 Task: Look for space in Udankudi, India from 8th June, 2023 to 16th June, 2023 for 2 adults in price range Rs.10000 to Rs.15000. Place can be entire place with 1  bedroom having 1 bed and 1 bathroom. Property type can be house, flat, guest house, hotel. Booking option can be shelf check-in. Required host language is English.
Action: Mouse moved to (418, 75)
Screenshot: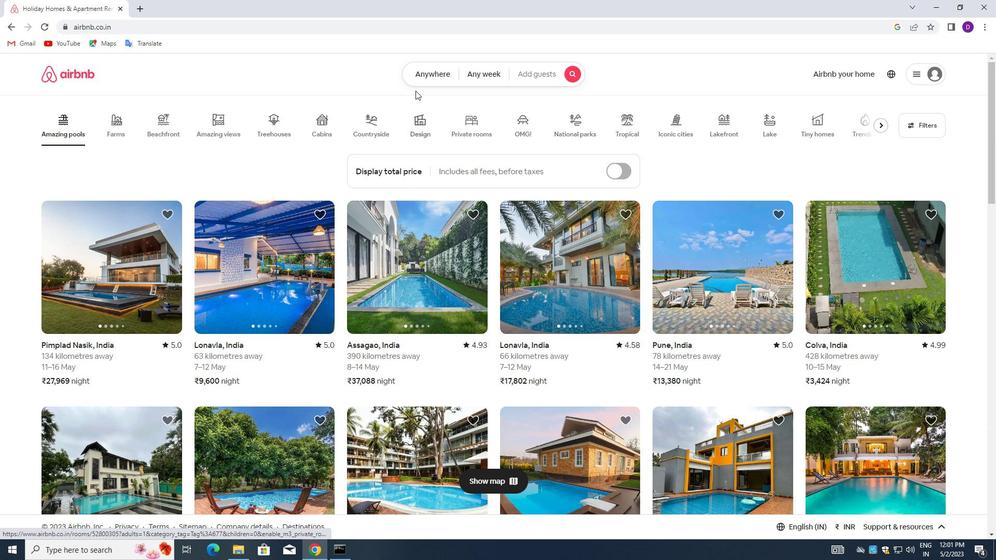 
Action: Mouse pressed left at (418, 75)
Screenshot: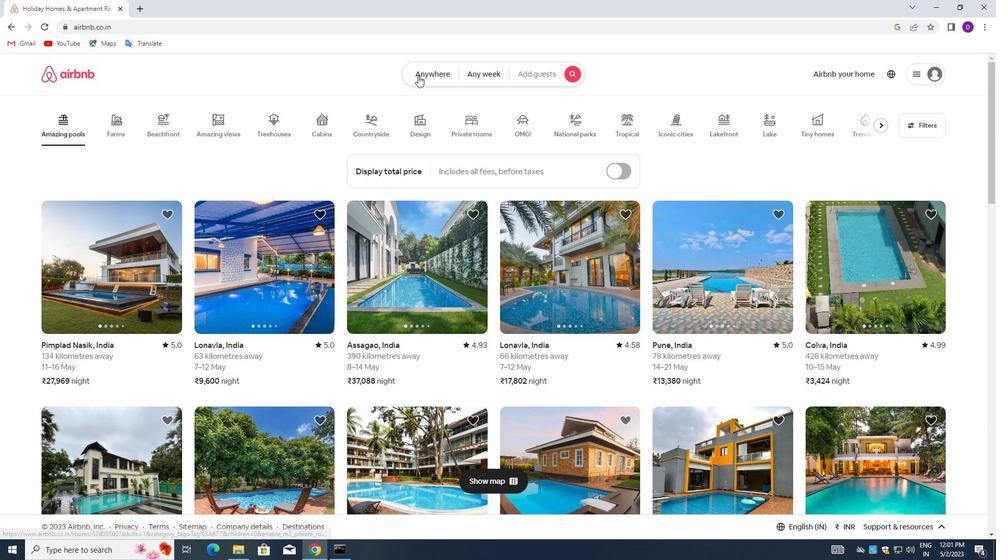 
Action: Mouse moved to (321, 119)
Screenshot: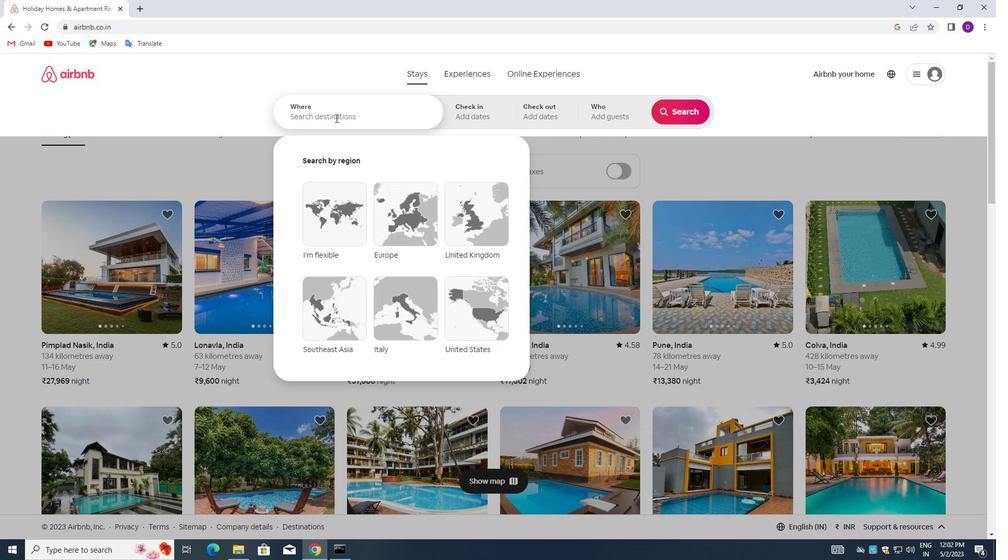 
Action: Mouse pressed left at (321, 119)
Screenshot: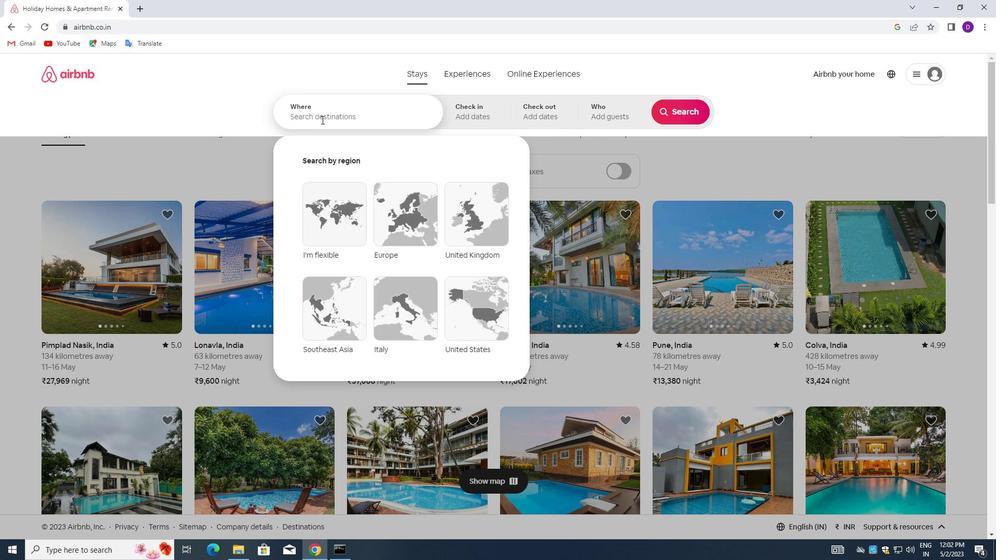 
Action: Key pressed <Key.shift>UDANKUDI,<Key.space><Key.shift>INDIA<Key.enter>
Screenshot: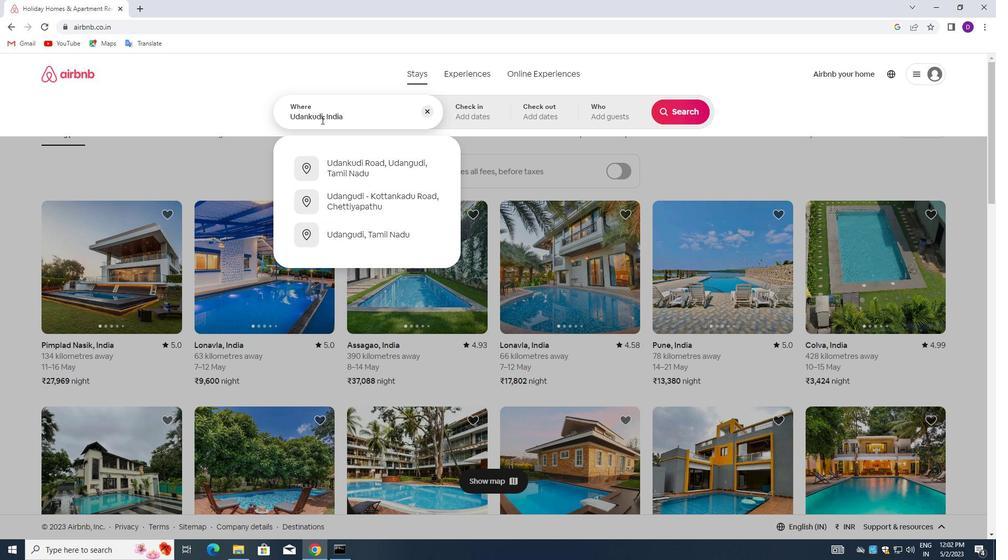 
Action: Mouse moved to (615, 252)
Screenshot: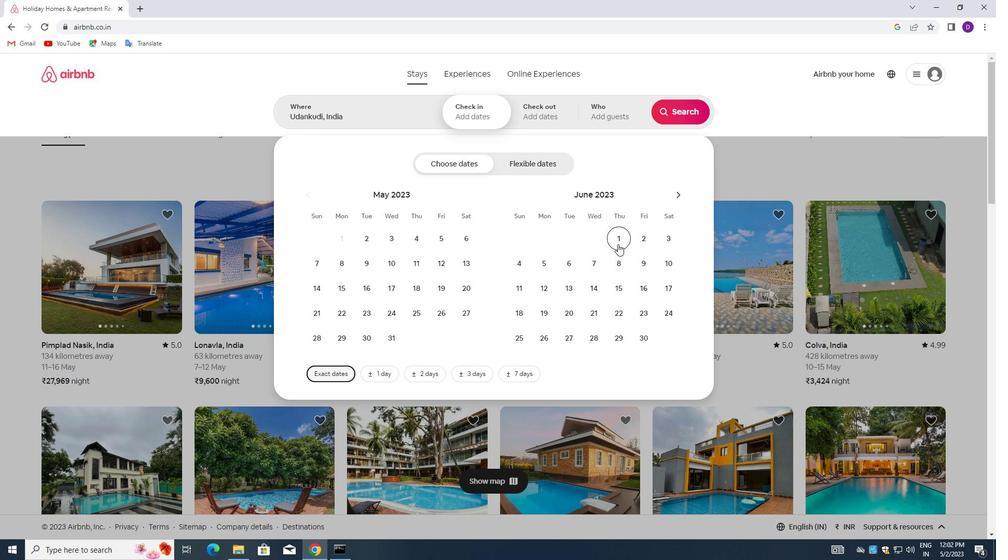 
Action: Mouse pressed left at (615, 252)
Screenshot: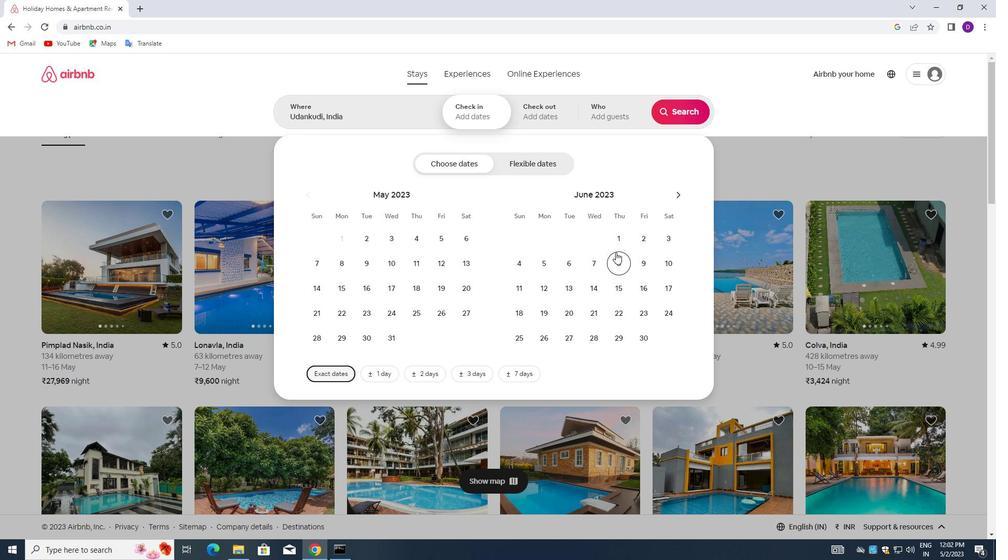 
Action: Mouse moved to (640, 284)
Screenshot: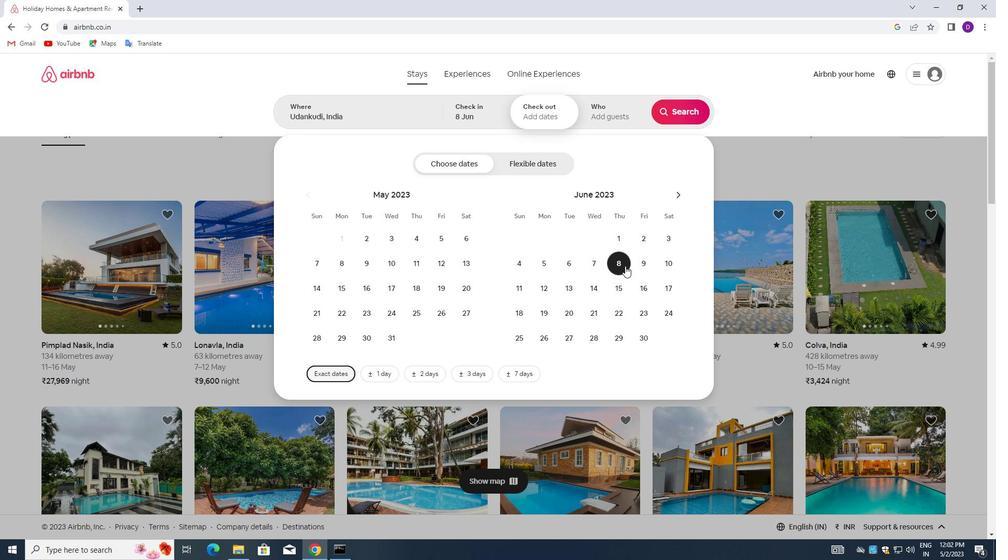 
Action: Mouse pressed left at (640, 284)
Screenshot: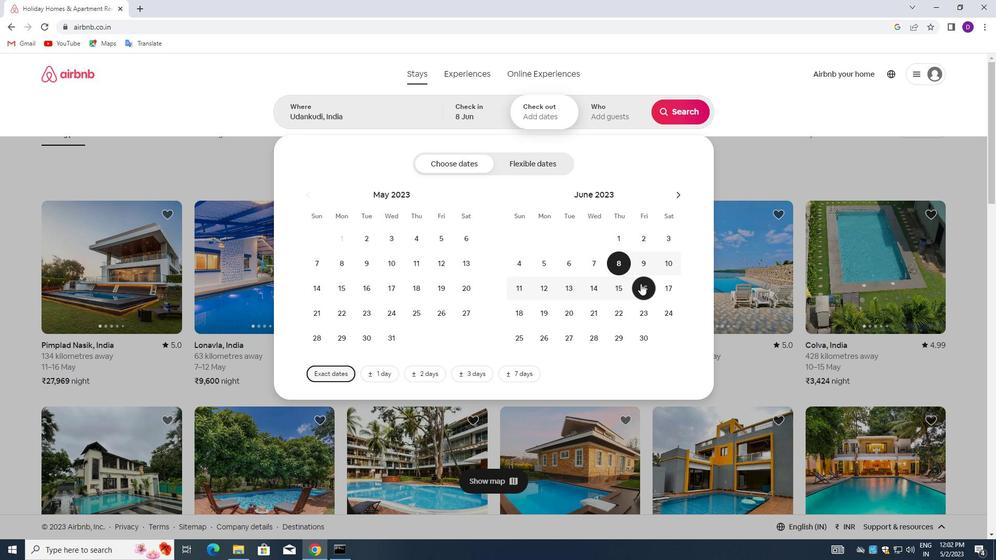 
Action: Mouse moved to (600, 115)
Screenshot: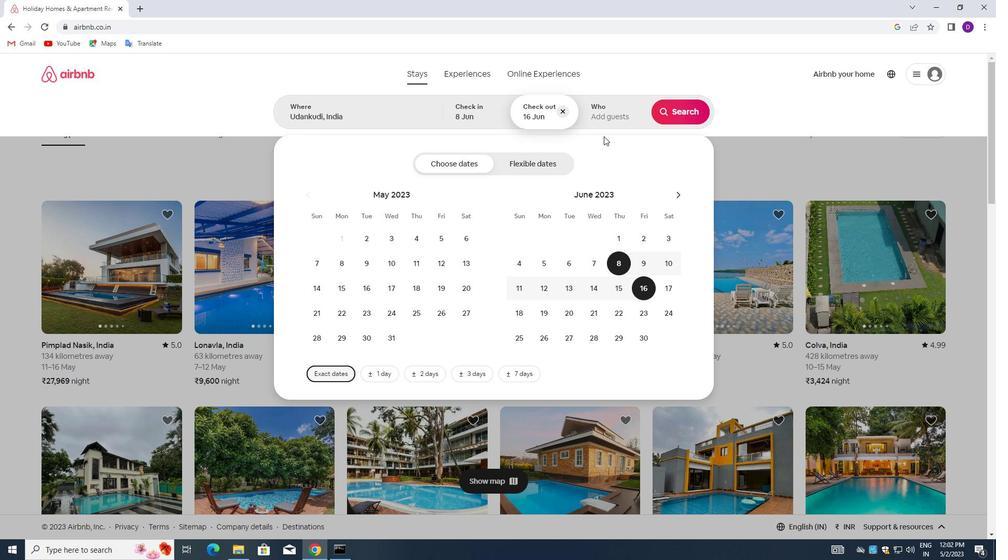 
Action: Mouse pressed left at (600, 115)
Screenshot: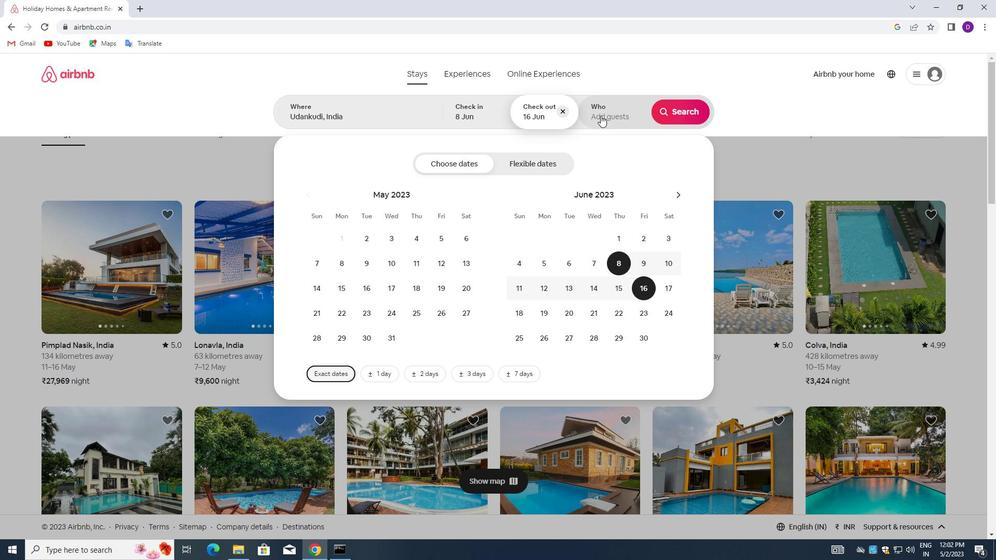 
Action: Mouse moved to (681, 168)
Screenshot: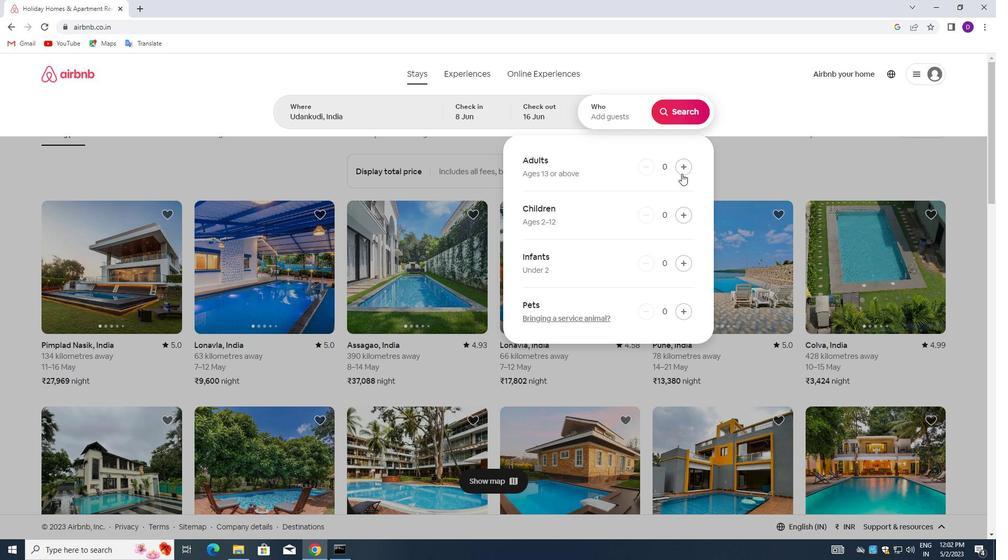 
Action: Mouse pressed left at (681, 168)
Screenshot: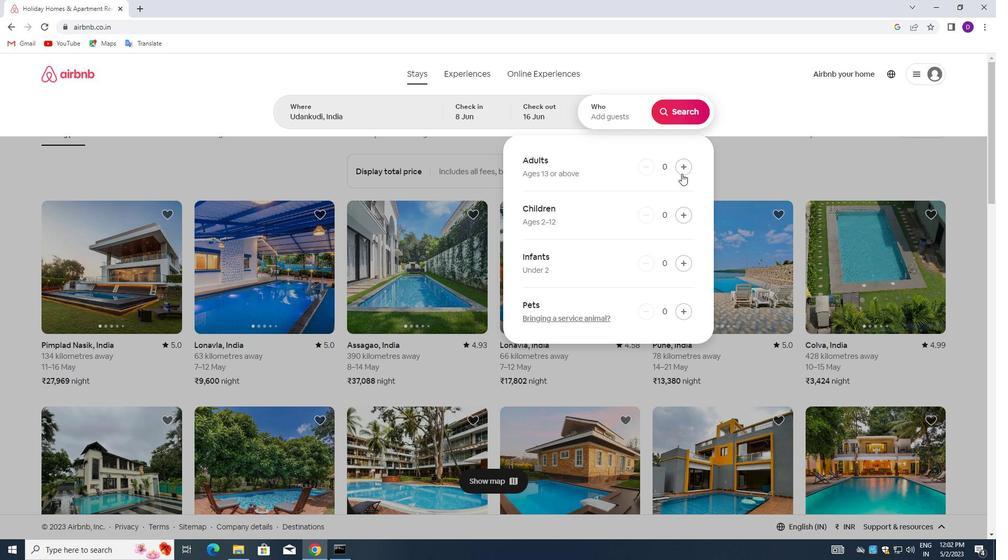 
Action: Mouse pressed left at (681, 168)
Screenshot: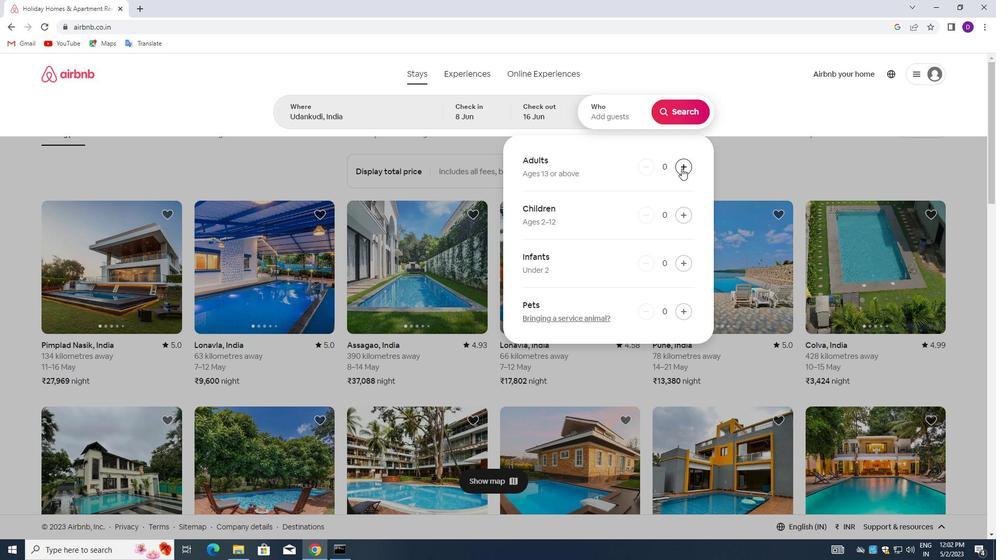 
Action: Mouse moved to (684, 114)
Screenshot: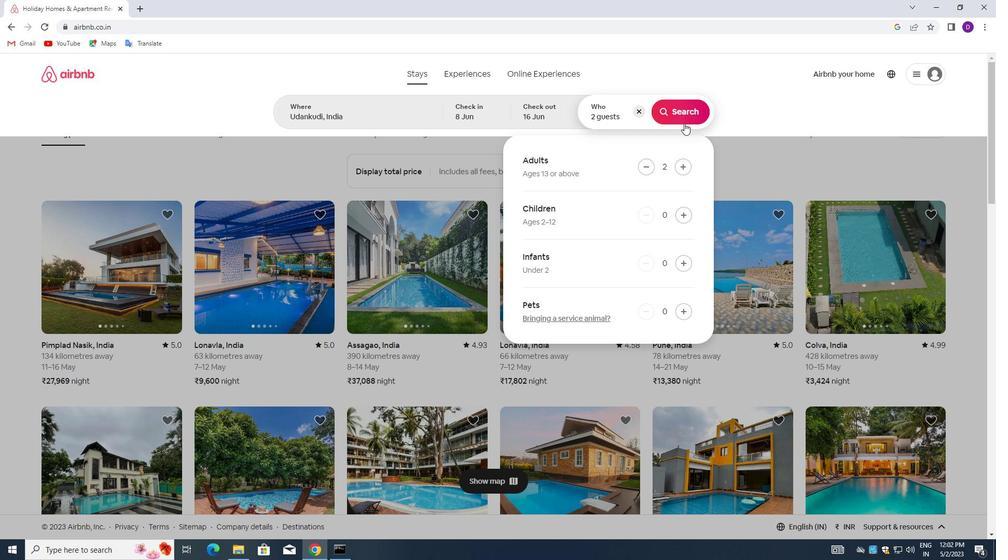 
Action: Mouse pressed left at (684, 114)
Screenshot: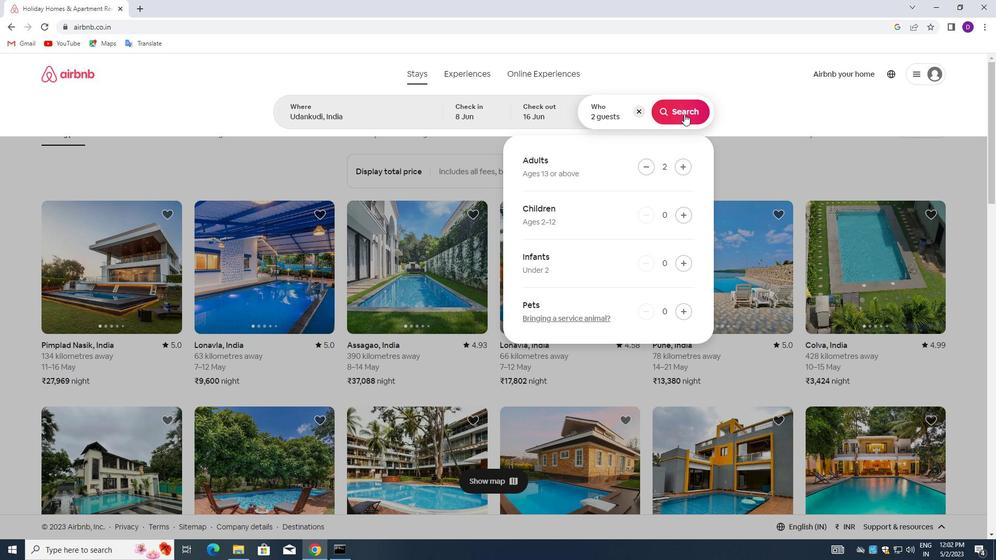 
Action: Mouse moved to (938, 111)
Screenshot: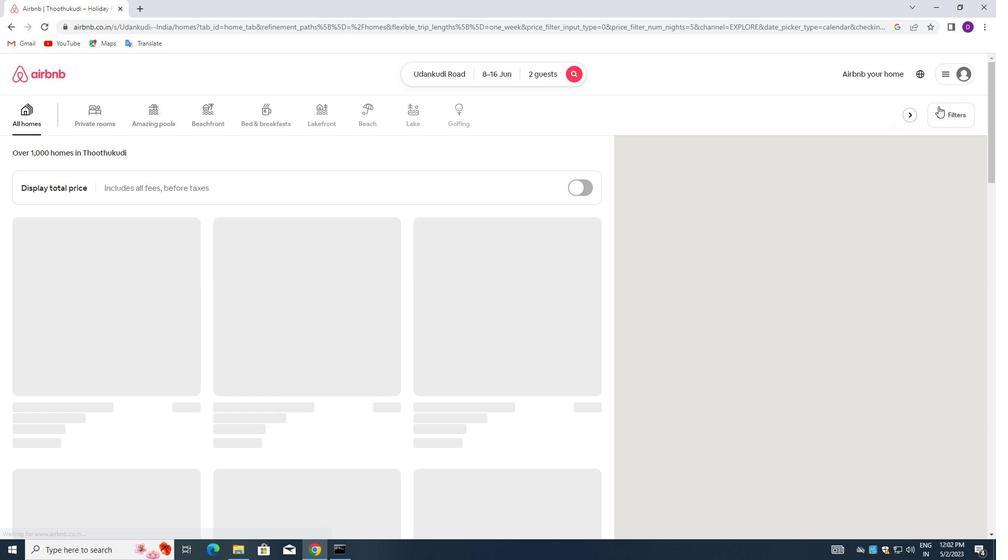 
Action: Mouse pressed left at (938, 111)
Screenshot: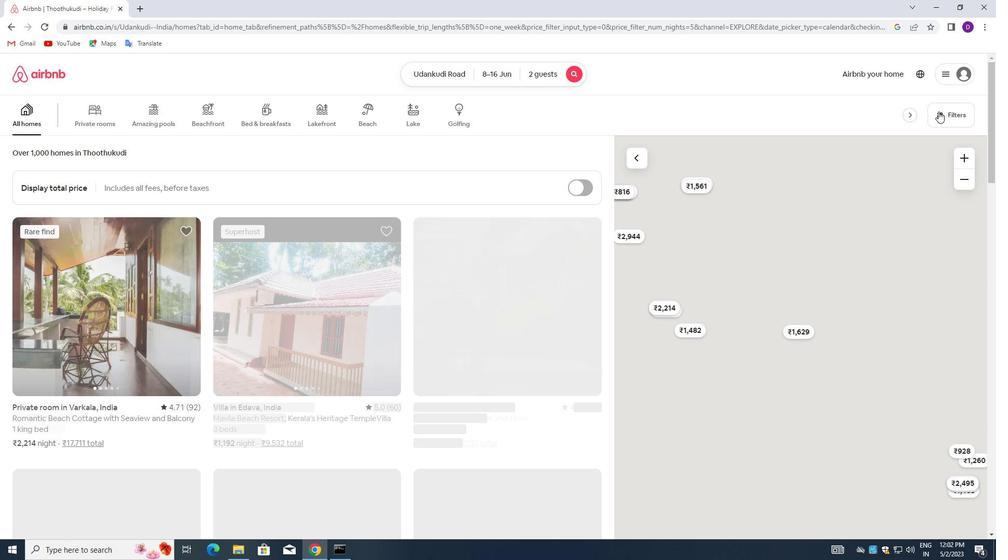 
Action: Mouse moved to (360, 248)
Screenshot: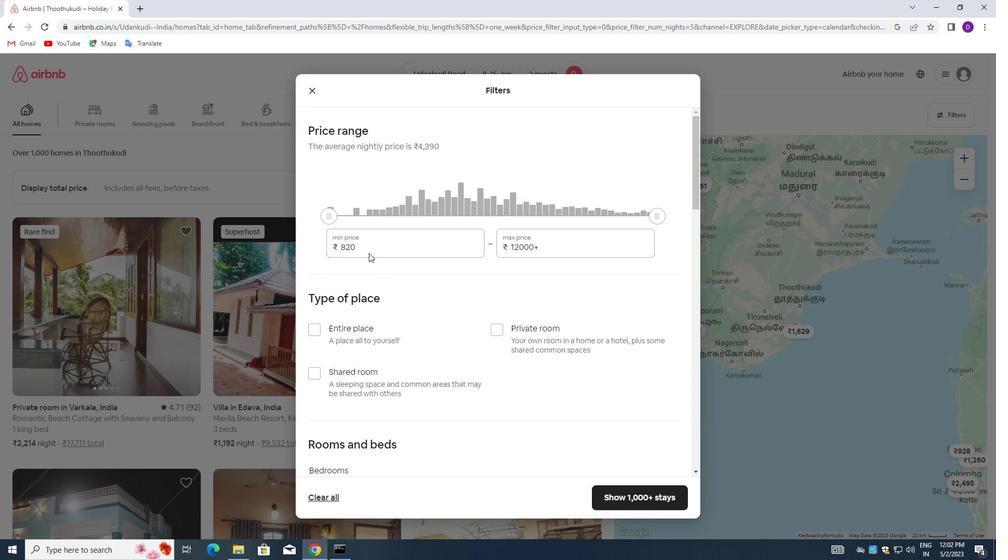 
Action: Mouse pressed left at (360, 248)
Screenshot: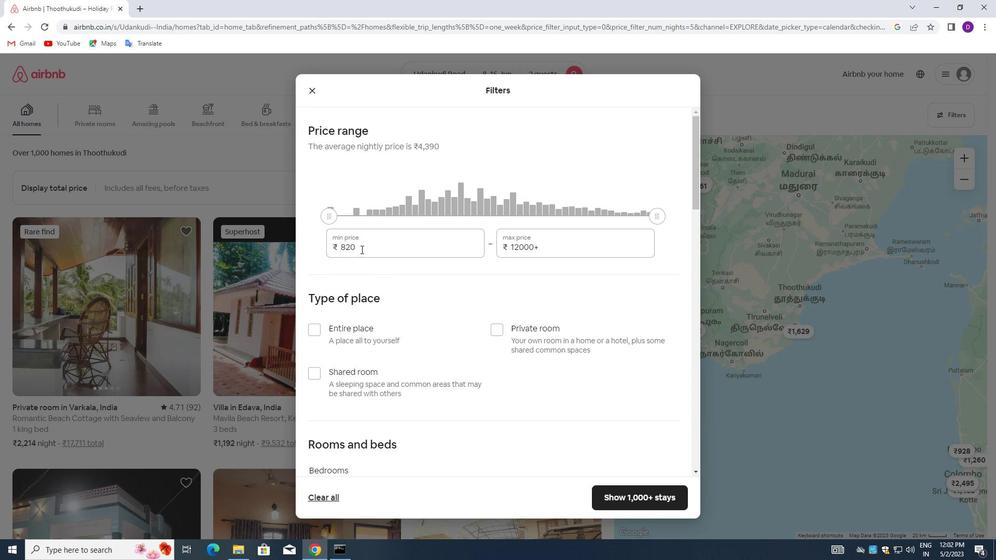 
Action: Mouse pressed left at (360, 248)
Screenshot: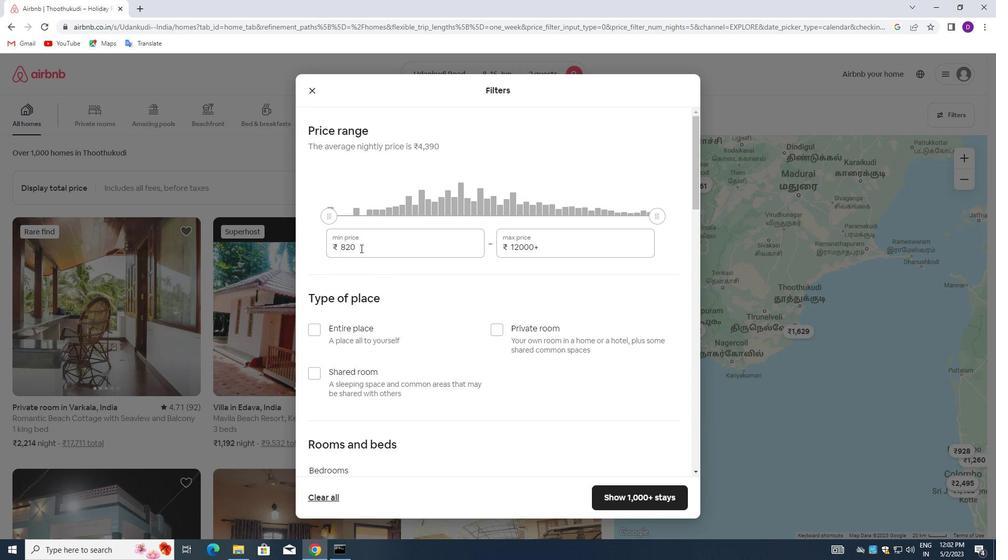 
Action: Key pressed 10000<Key.tab>15000
Screenshot: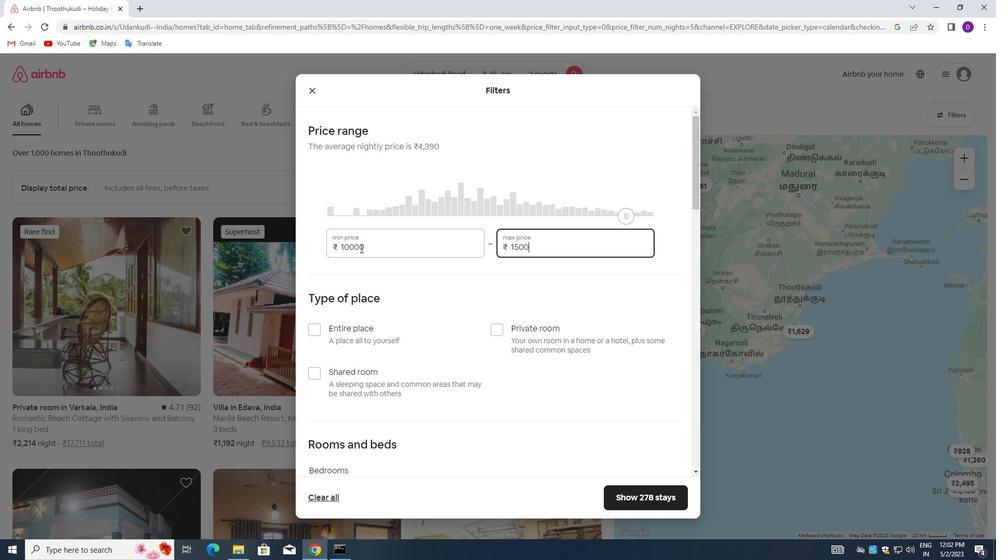 
Action: Mouse moved to (447, 314)
Screenshot: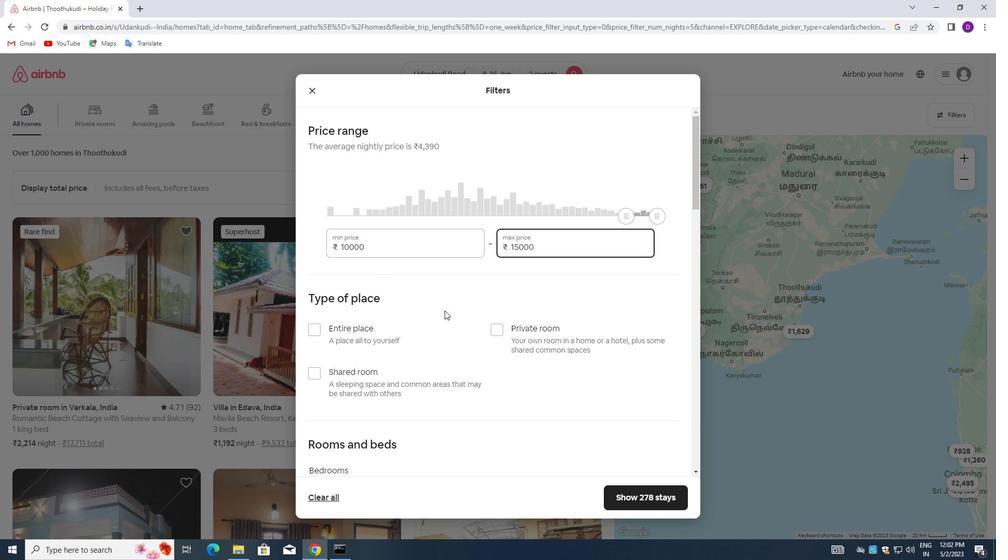
Action: Mouse scrolled (447, 314) with delta (0, 0)
Screenshot: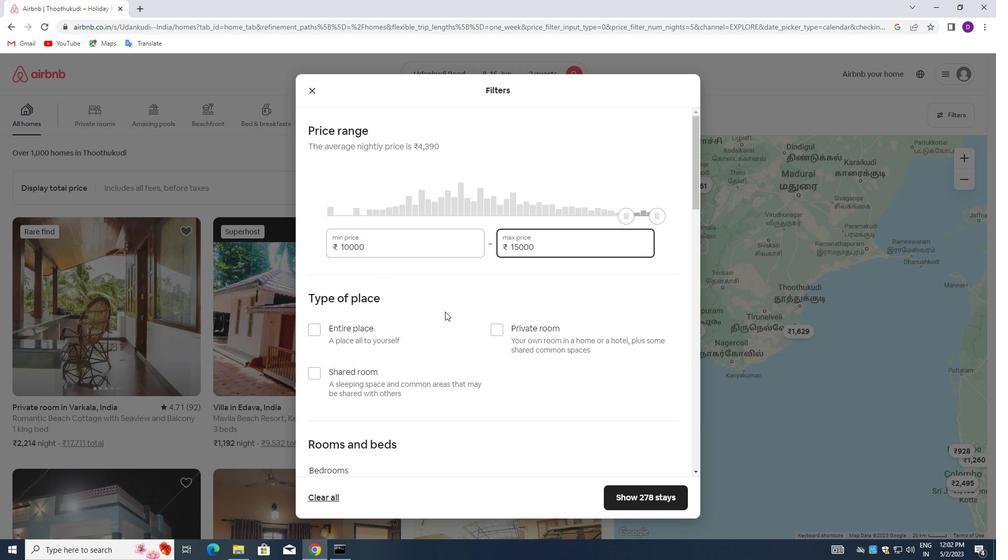 
Action: Mouse moved to (447, 316)
Screenshot: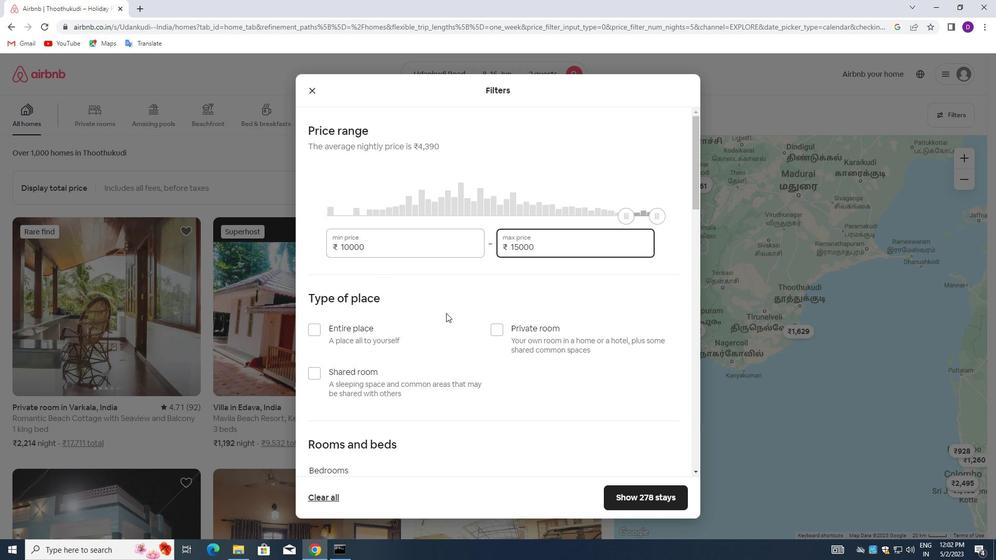 
Action: Mouse scrolled (447, 315) with delta (0, 0)
Screenshot: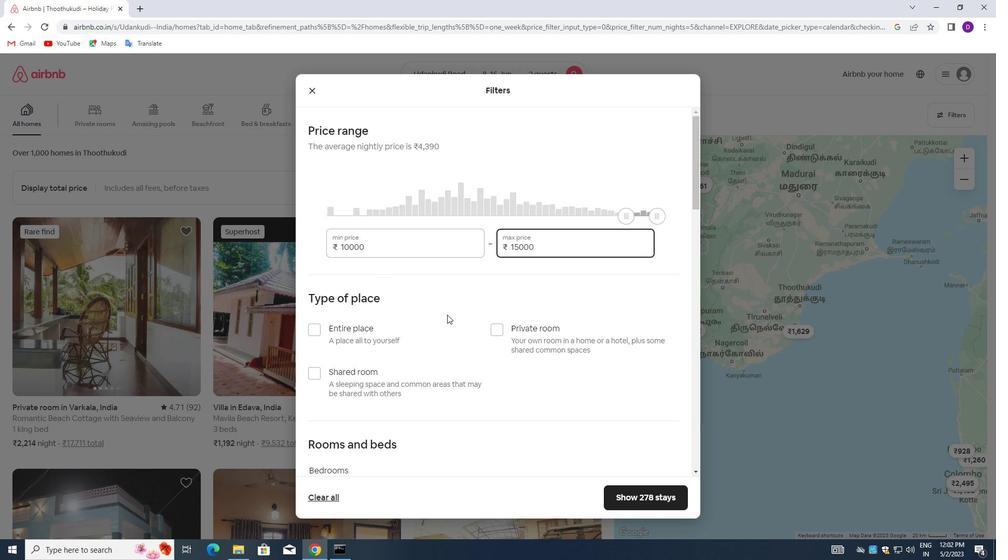 
Action: Mouse moved to (312, 223)
Screenshot: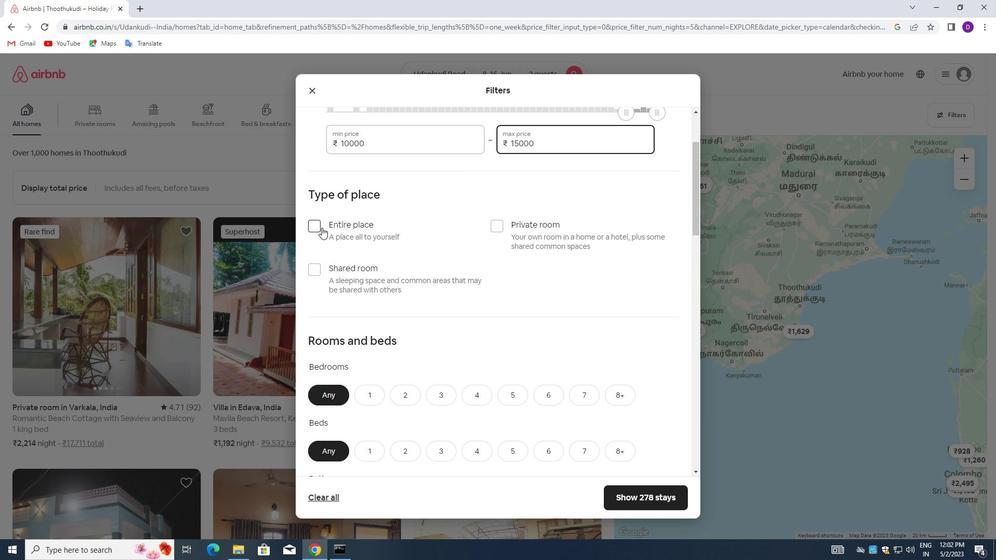 
Action: Mouse pressed left at (312, 223)
Screenshot: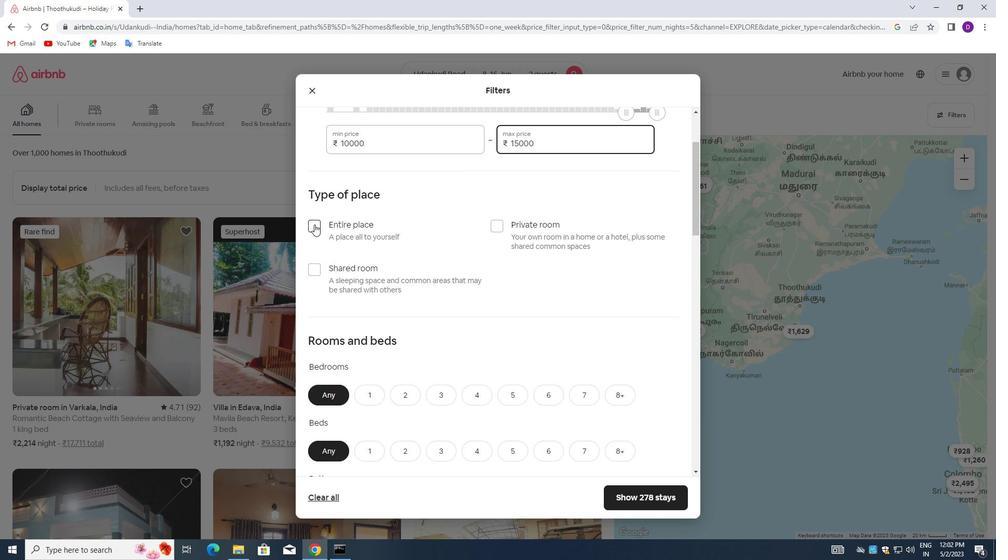 
Action: Mouse moved to (446, 259)
Screenshot: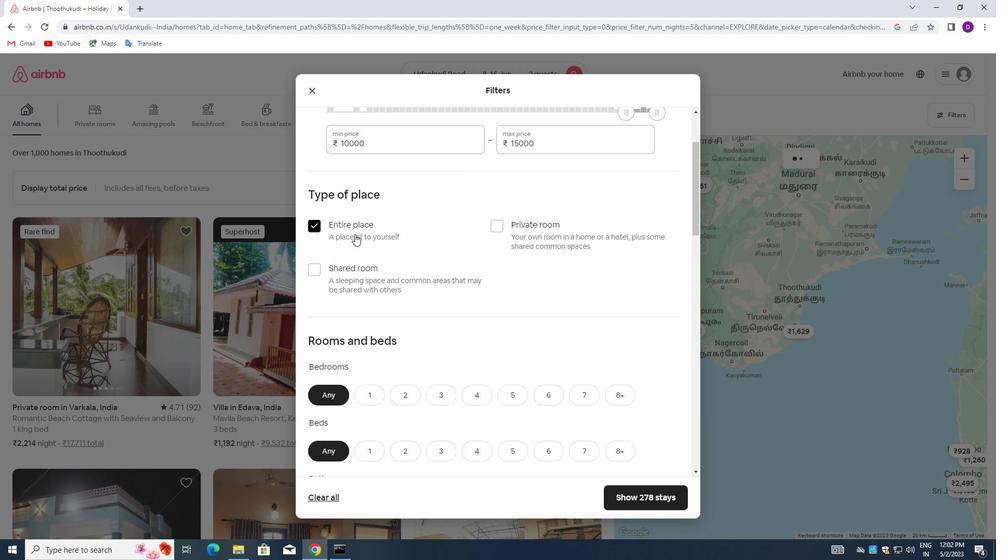 
Action: Mouse scrolled (446, 258) with delta (0, 0)
Screenshot: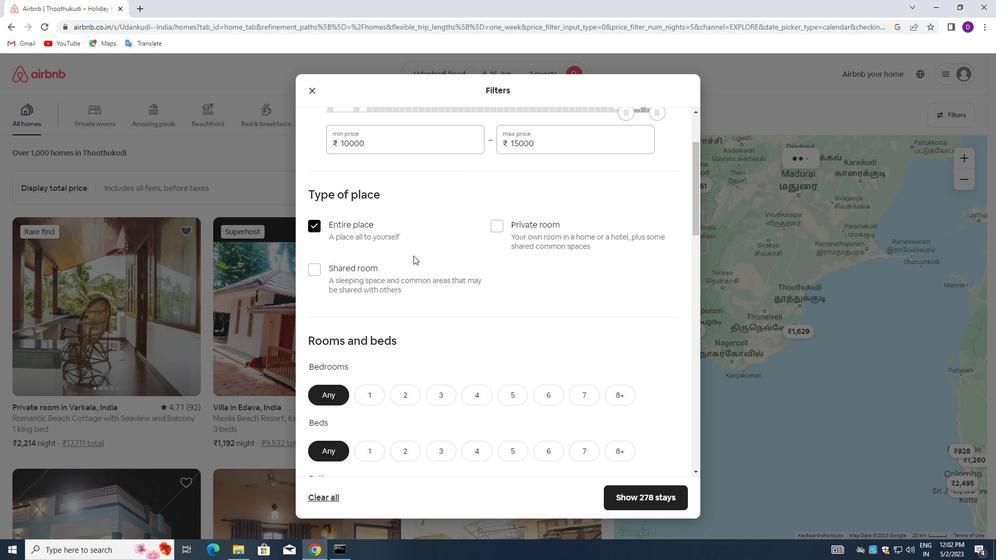
Action: Mouse moved to (446, 259)
Screenshot: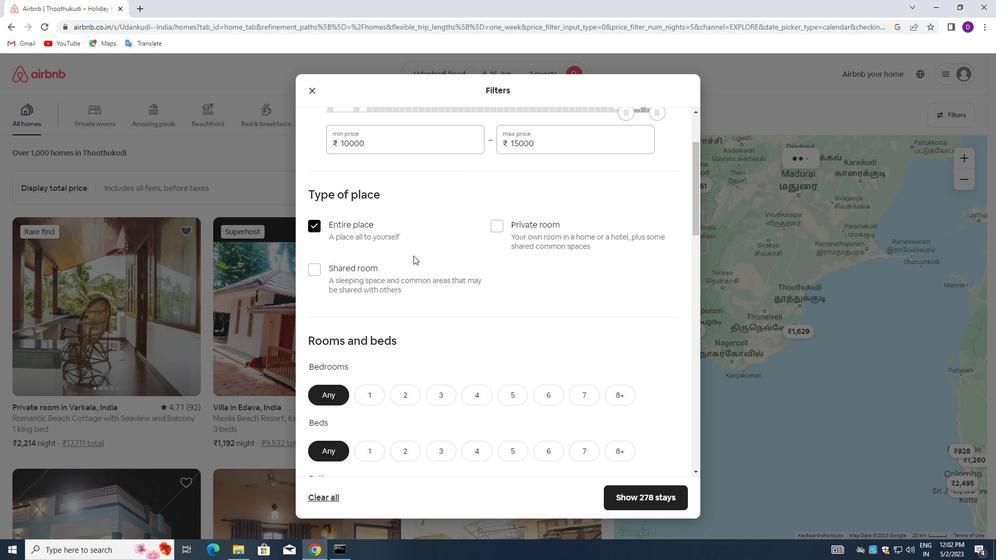 
Action: Mouse scrolled (446, 259) with delta (0, 0)
Screenshot: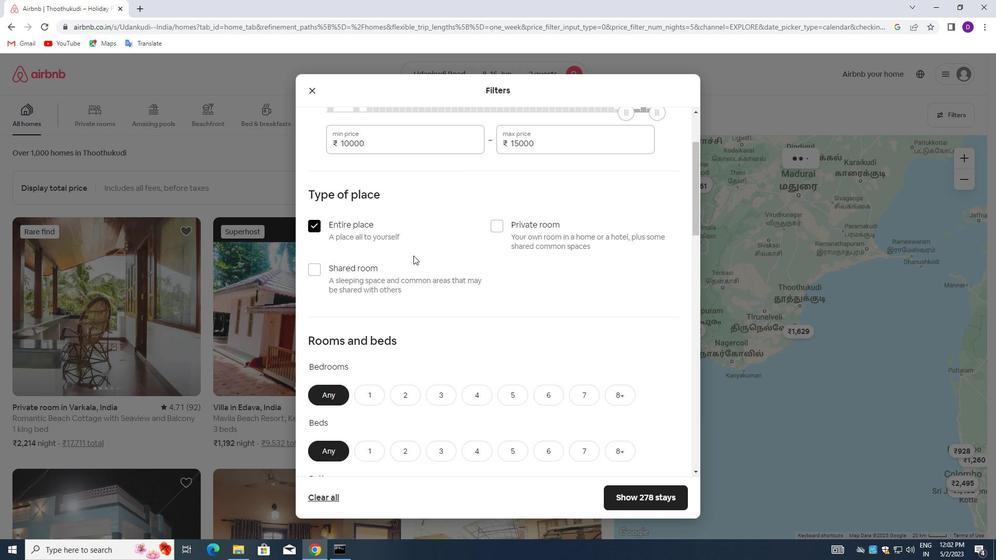 
Action: Mouse scrolled (446, 259) with delta (0, 0)
Screenshot: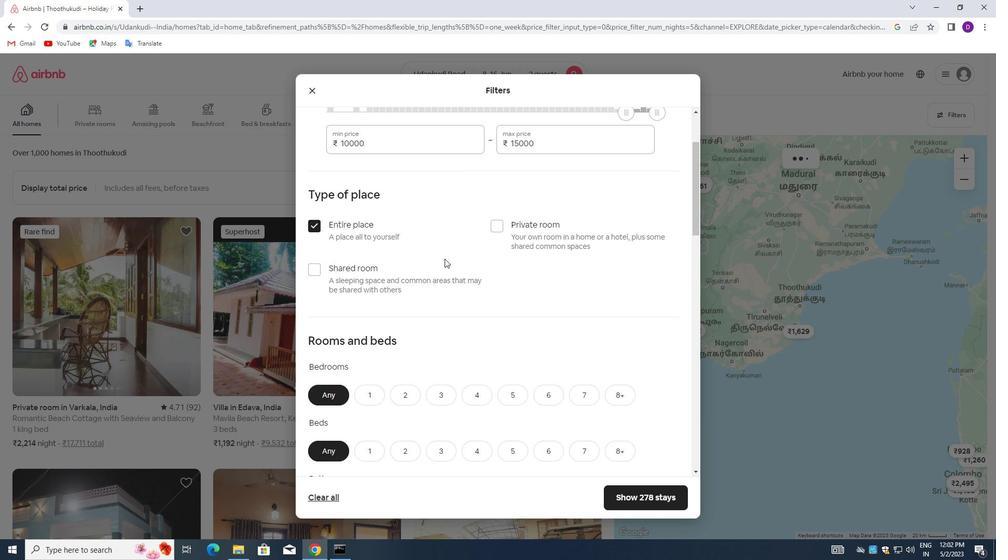 
Action: Mouse moved to (370, 241)
Screenshot: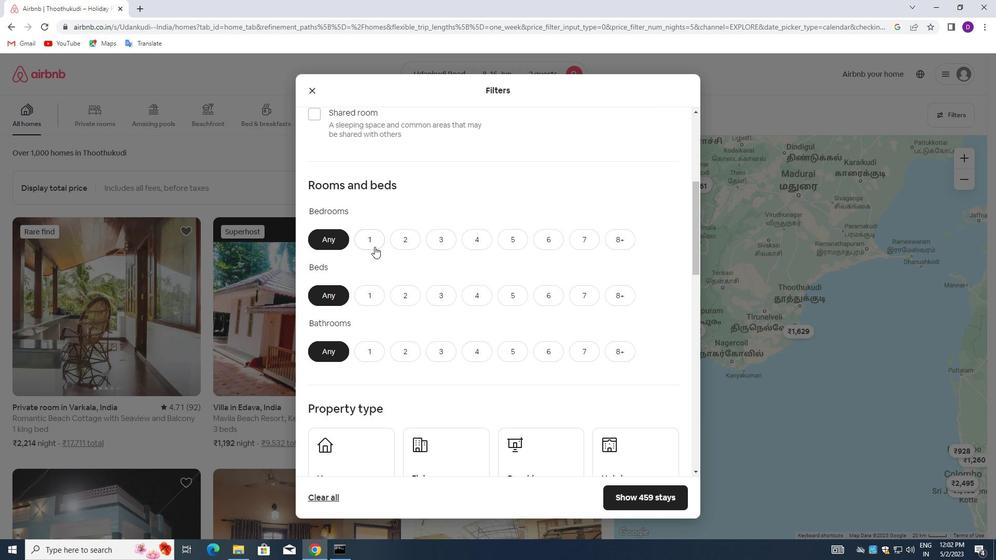 
Action: Mouse pressed left at (370, 241)
Screenshot: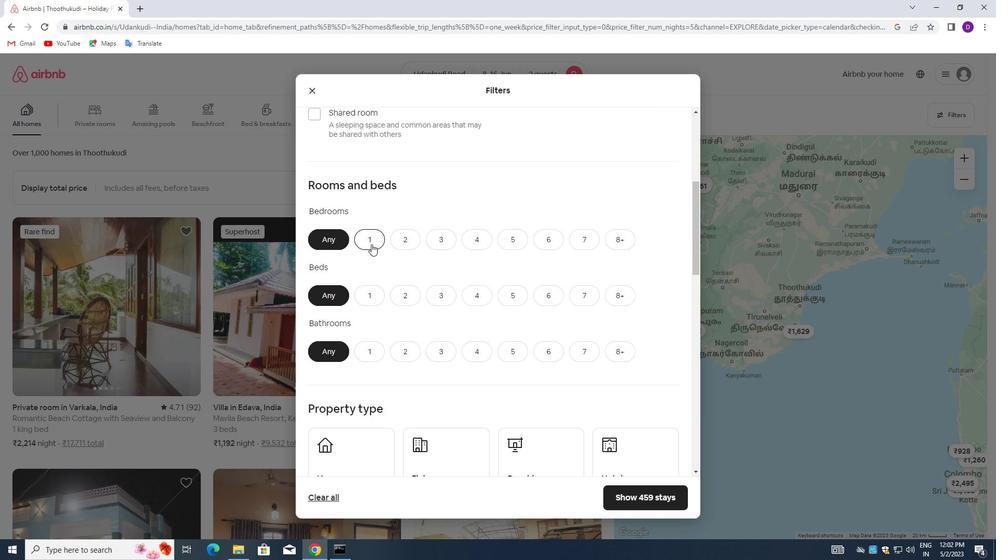 
Action: Mouse moved to (370, 288)
Screenshot: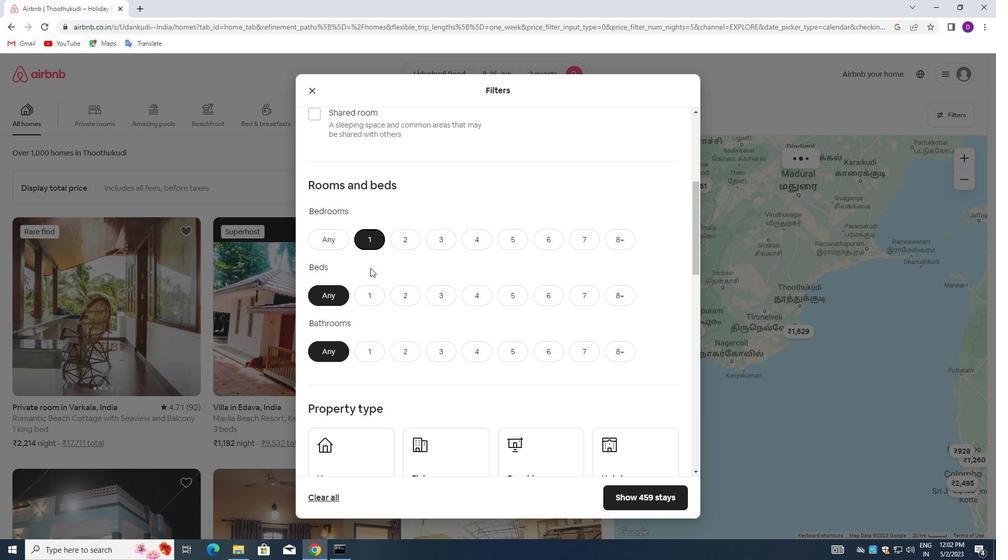 
Action: Mouse pressed left at (370, 288)
Screenshot: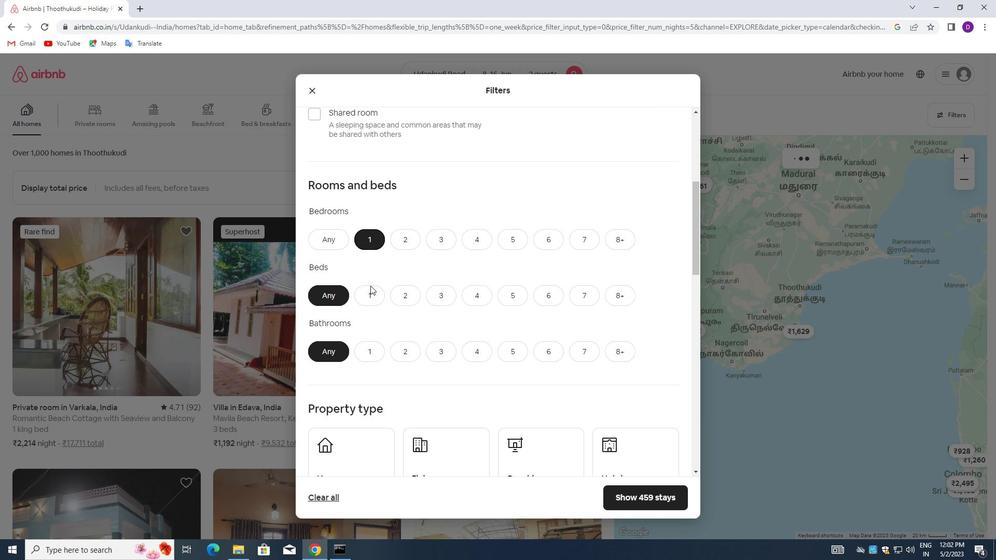 
Action: Mouse moved to (368, 348)
Screenshot: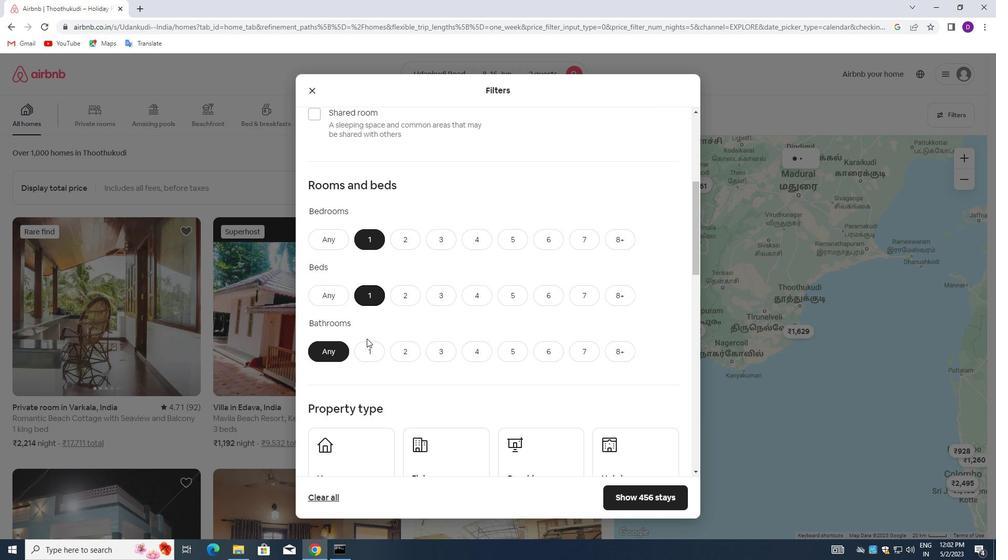 
Action: Mouse pressed left at (368, 348)
Screenshot: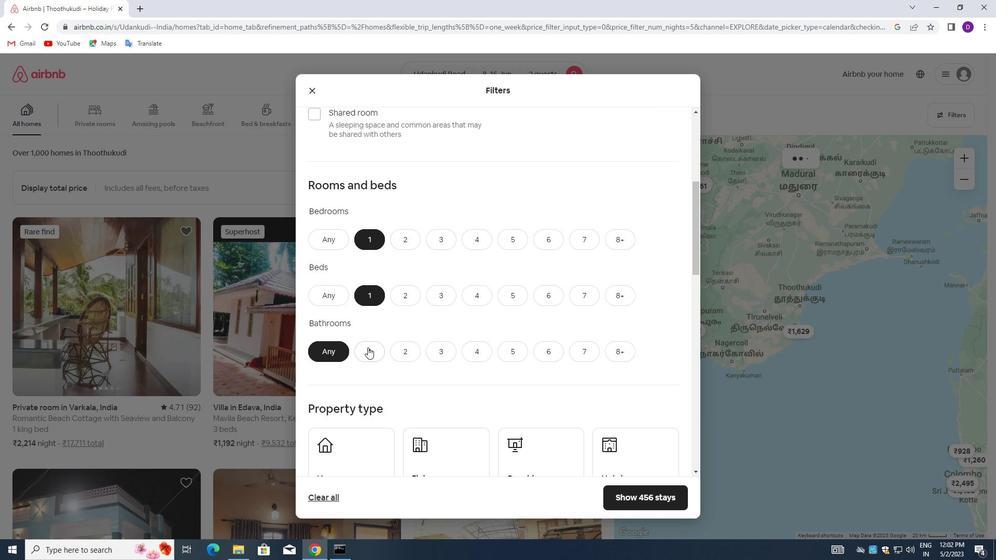 
Action: Mouse moved to (435, 355)
Screenshot: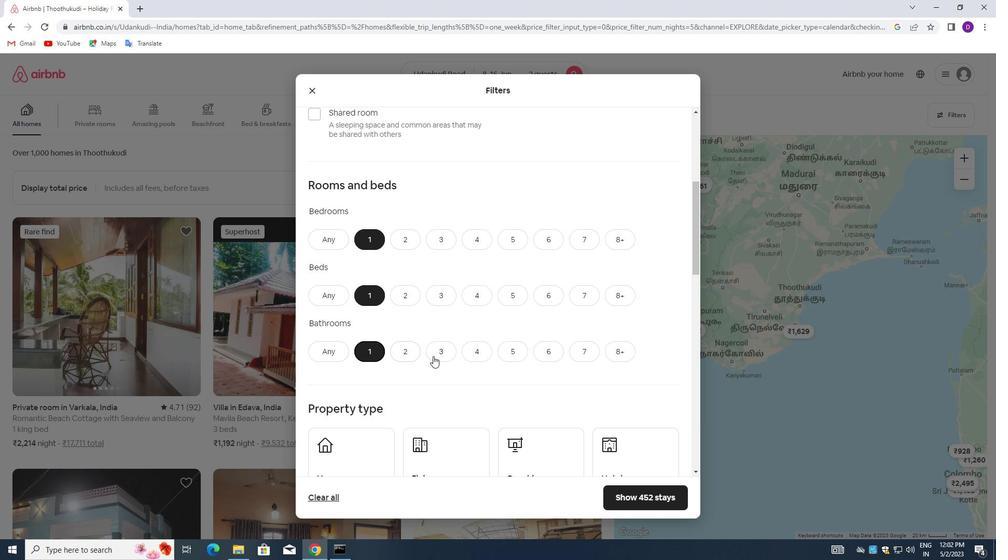 
Action: Mouse scrolled (435, 355) with delta (0, 0)
Screenshot: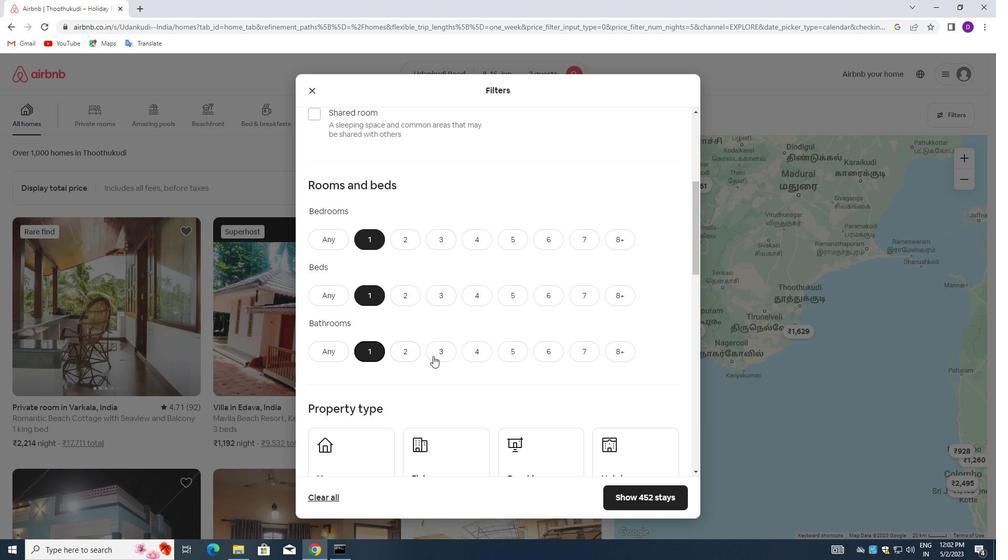
Action: Mouse moved to (436, 355)
Screenshot: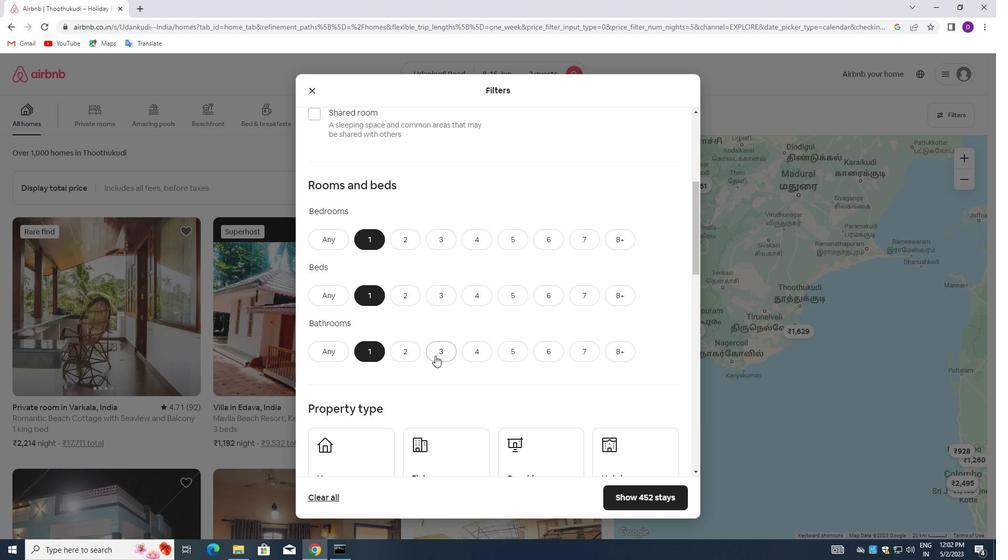 
Action: Mouse scrolled (436, 355) with delta (0, 0)
Screenshot: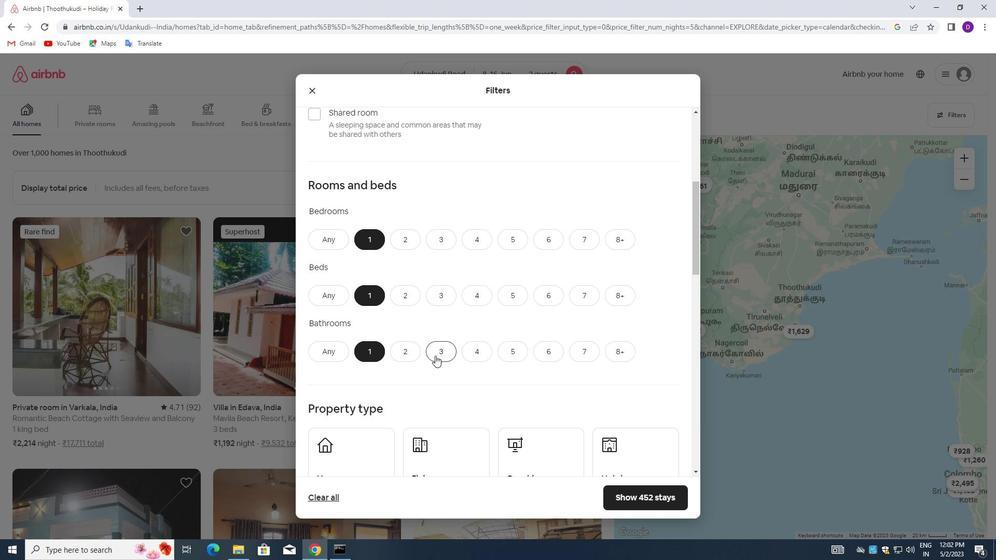 
Action: Mouse moved to (353, 344)
Screenshot: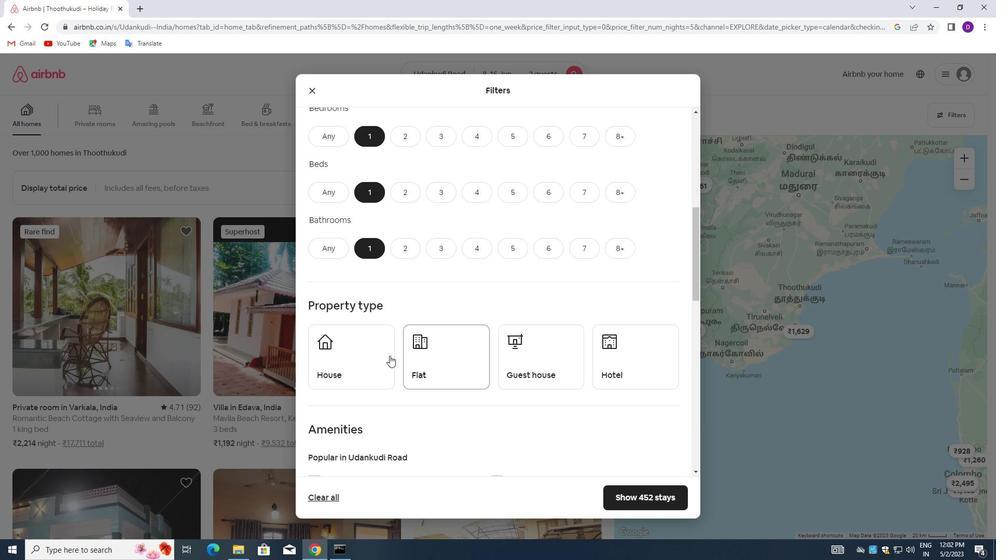 
Action: Mouse pressed left at (353, 344)
Screenshot: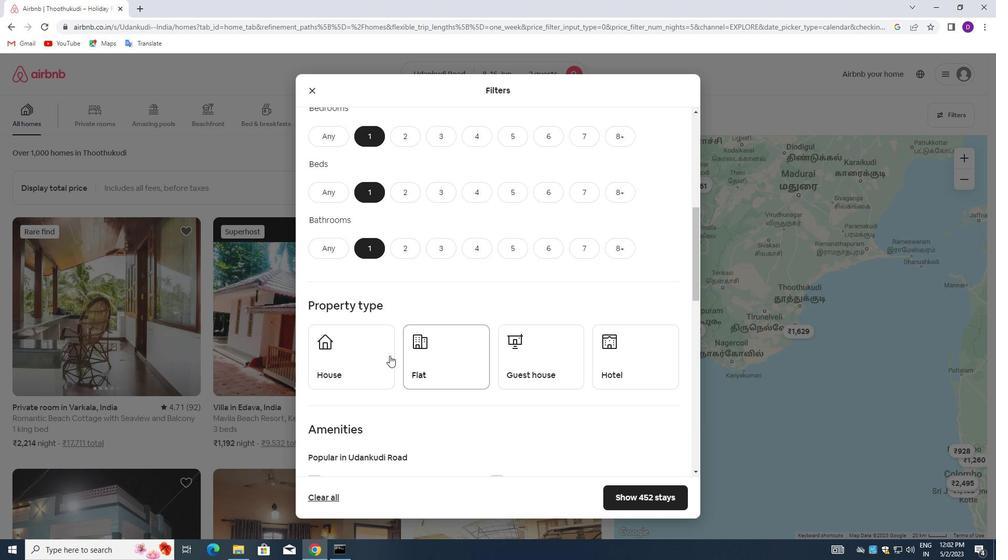
Action: Mouse moved to (453, 356)
Screenshot: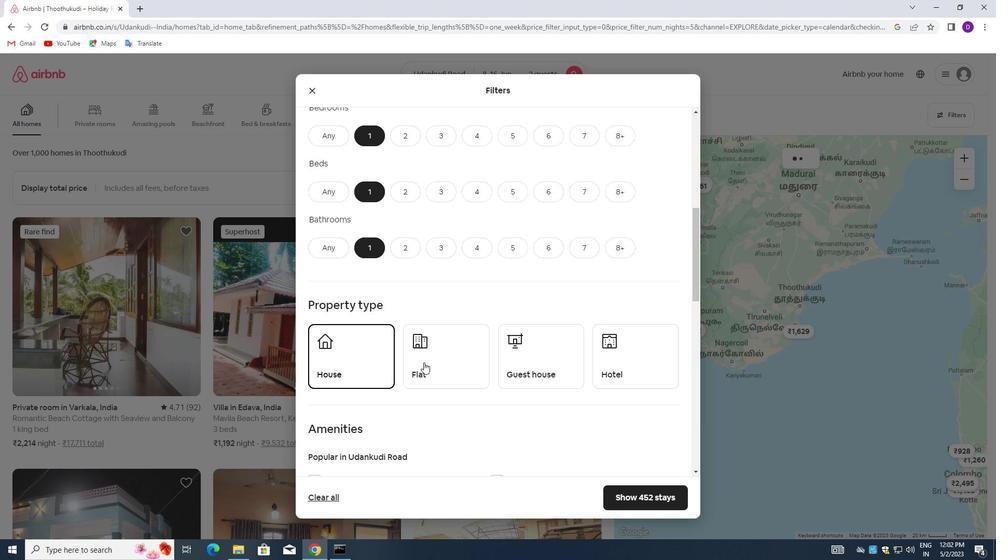 
Action: Mouse pressed left at (453, 356)
Screenshot: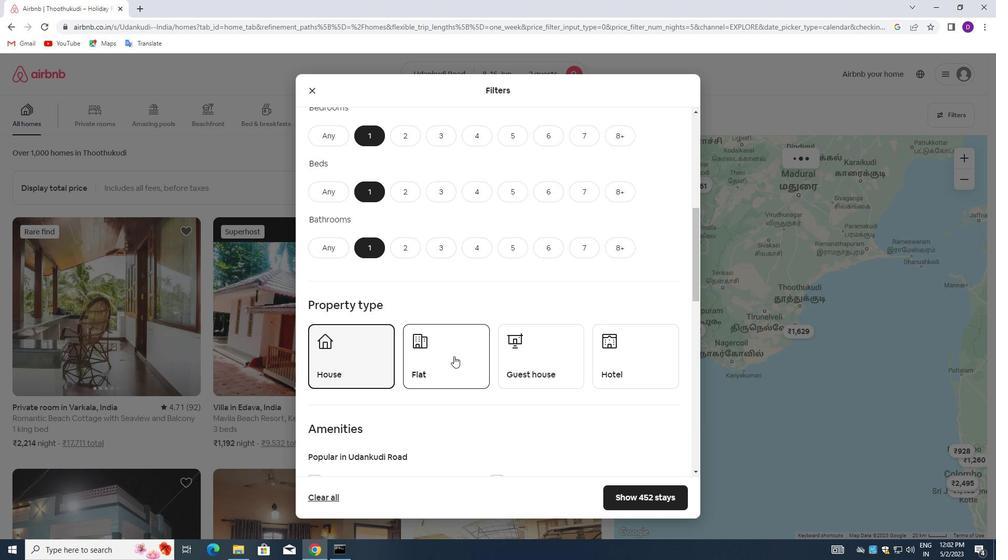 
Action: Mouse moved to (546, 354)
Screenshot: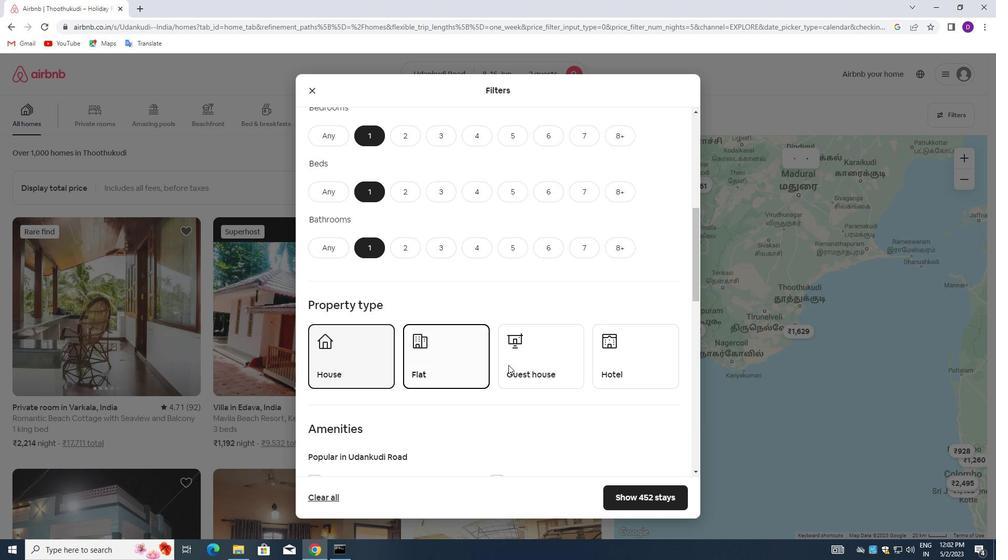 
Action: Mouse pressed left at (546, 354)
Screenshot: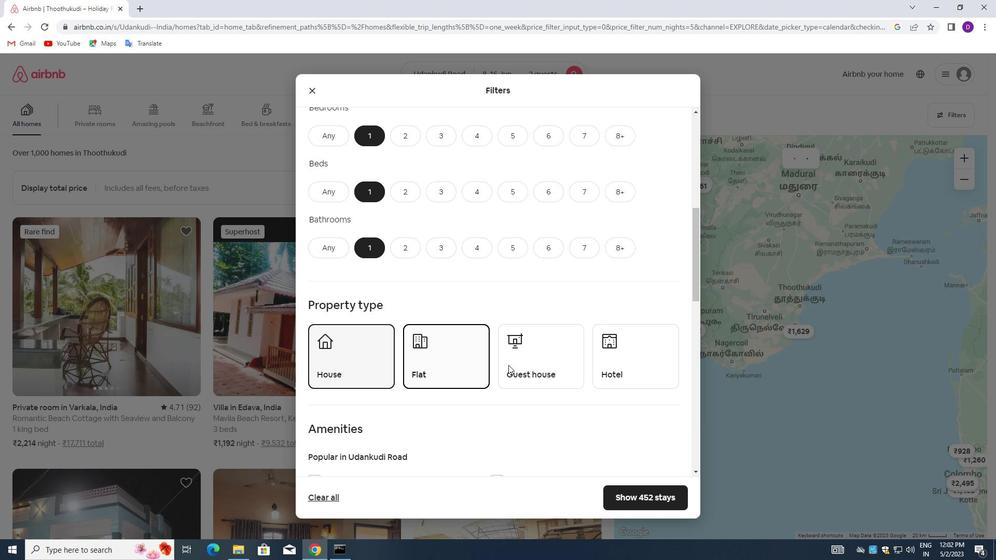 
Action: Mouse moved to (636, 356)
Screenshot: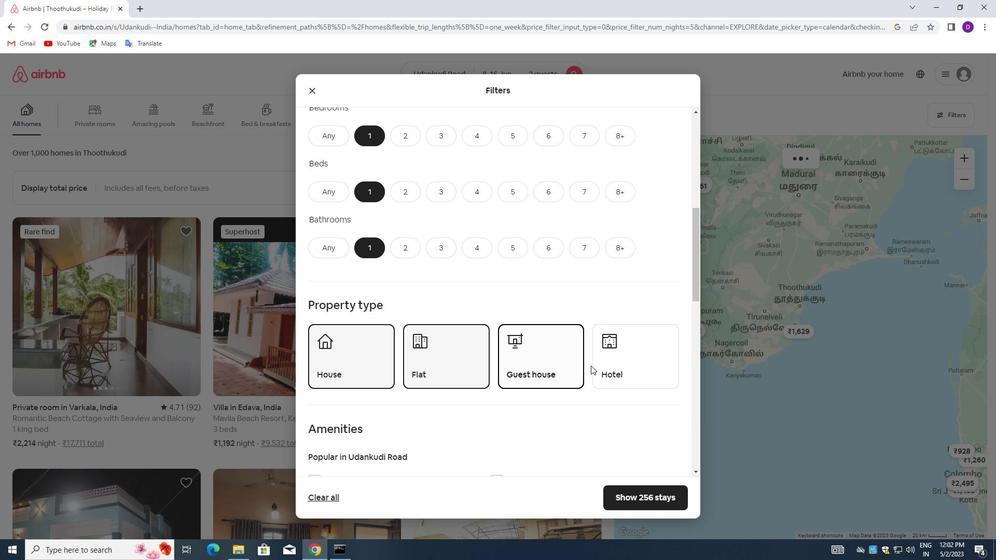 
Action: Mouse pressed left at (636, 356)
Screenshot: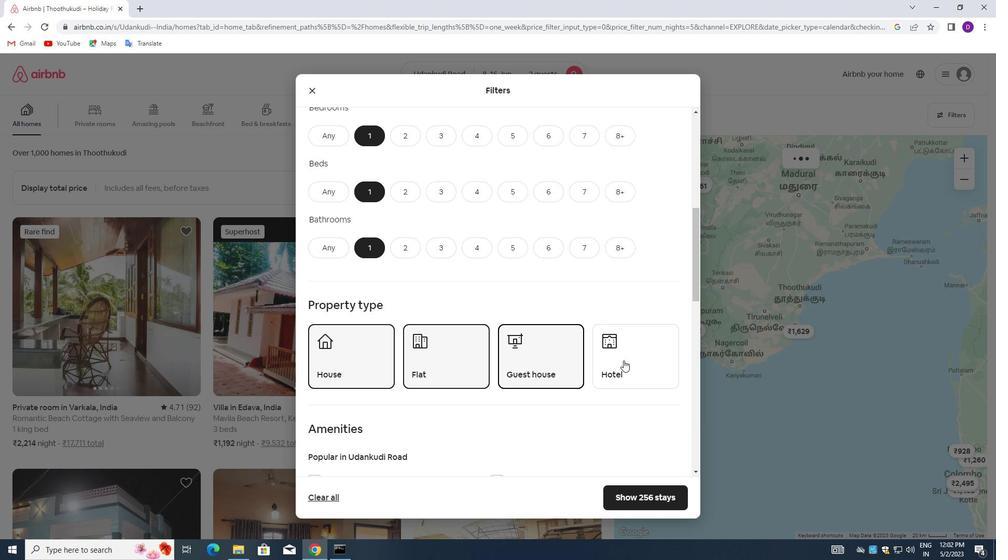 
Action: Mouse moved to (547, 383)
Screenshot: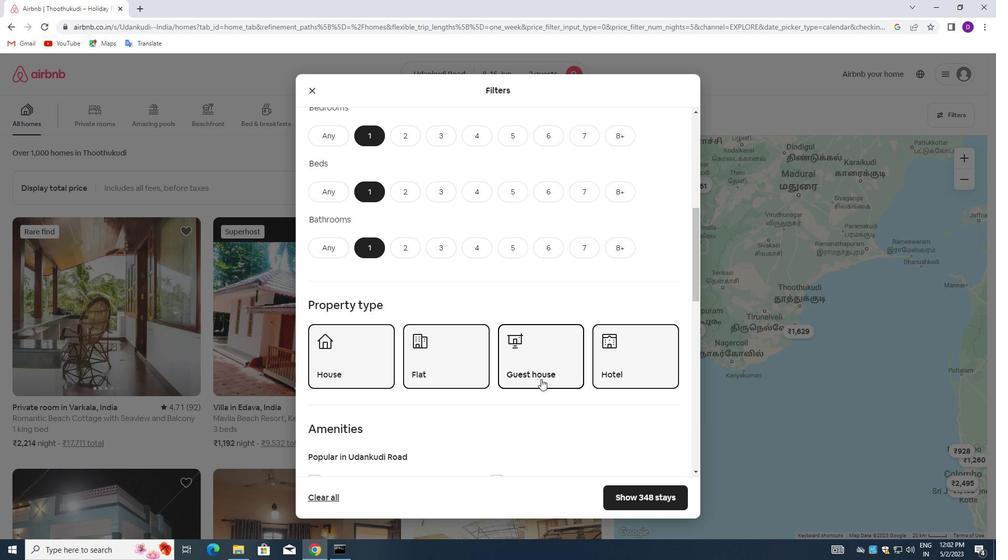 
Action: Mouse scrolled (547, 382) with delta (0, 0)
Screenshot: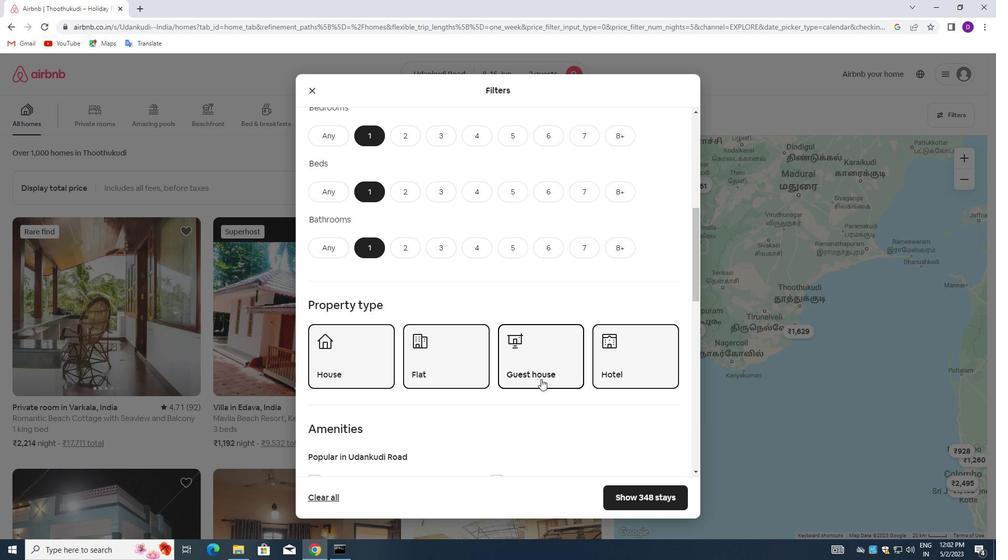 
Action: Mouse moved to (550, 383)
Screenshot: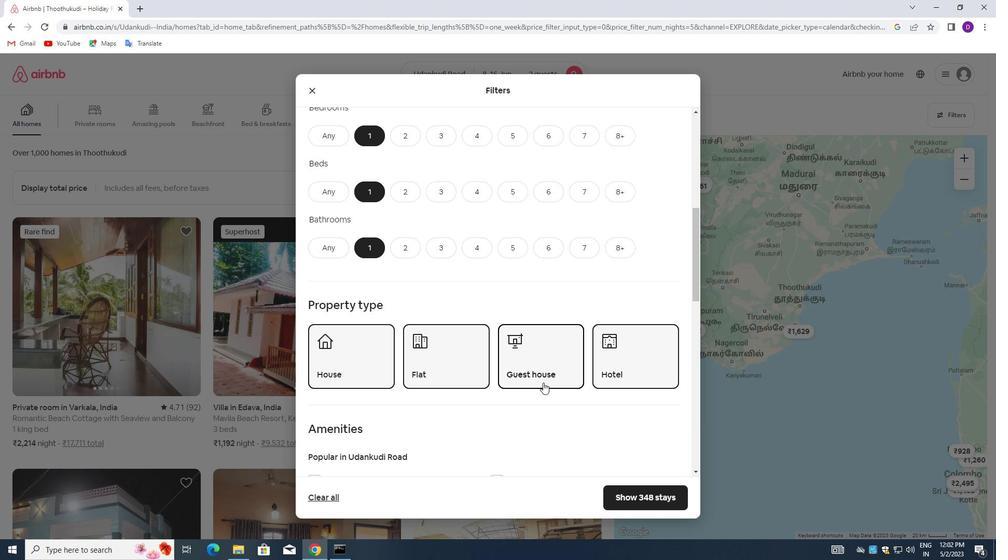 
Action: Mouse scrolled (550, 382) with delta (0, 0)
Screenshot: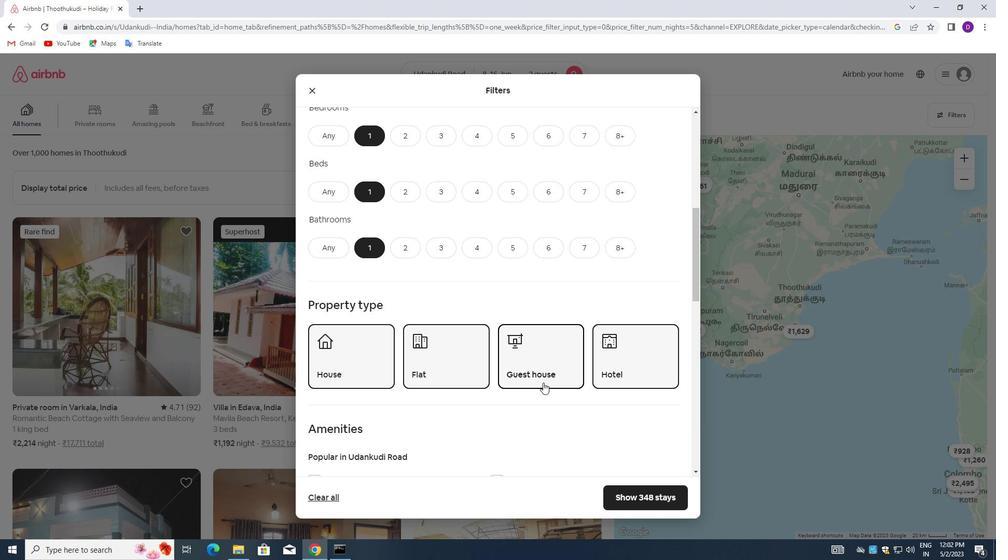
Action: Mouse moved to (392, 400)
Screenshot: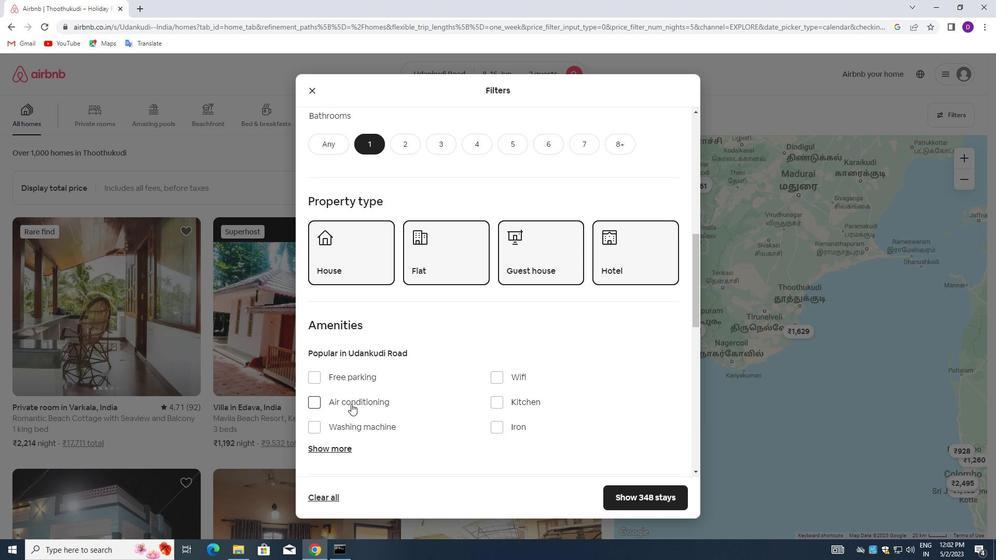 
Action: Mouse scrolled (392, 400) with delta (0, 0)
Screenshot: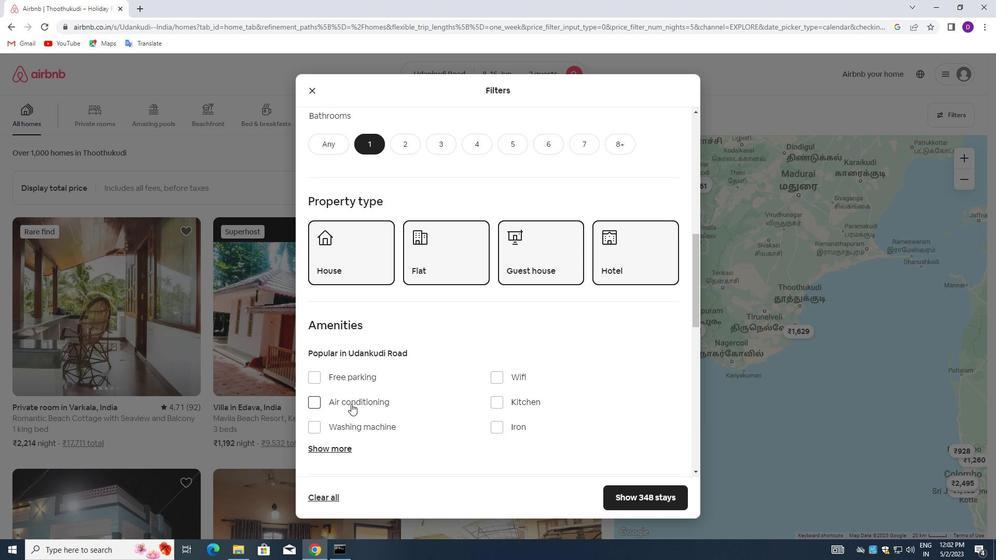 
Action: Mouse moved to (393, 400)
Screenshot: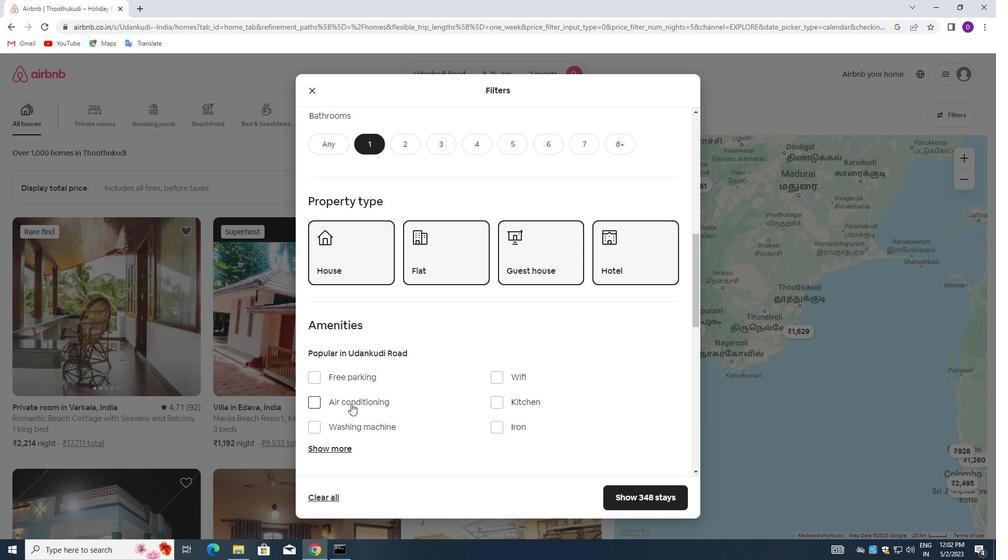 
Action: Mouse scrolled (393, 400) with delta (0, 0)
Screenshot: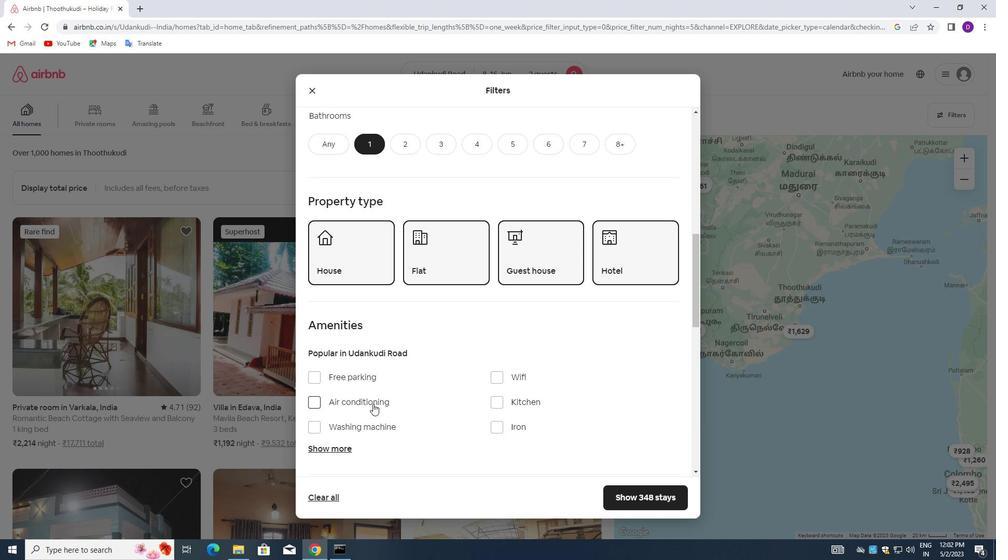 
Action: Mouse moved to (531, 357)
Screenshot: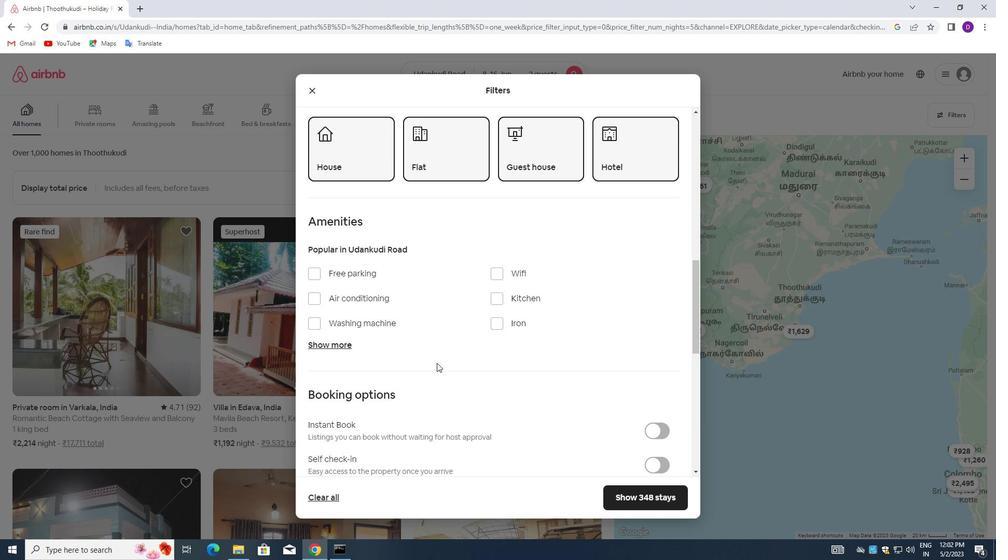 
Action: Mouse scrolled (531, 357) with delta (0, 0)
Screenshot: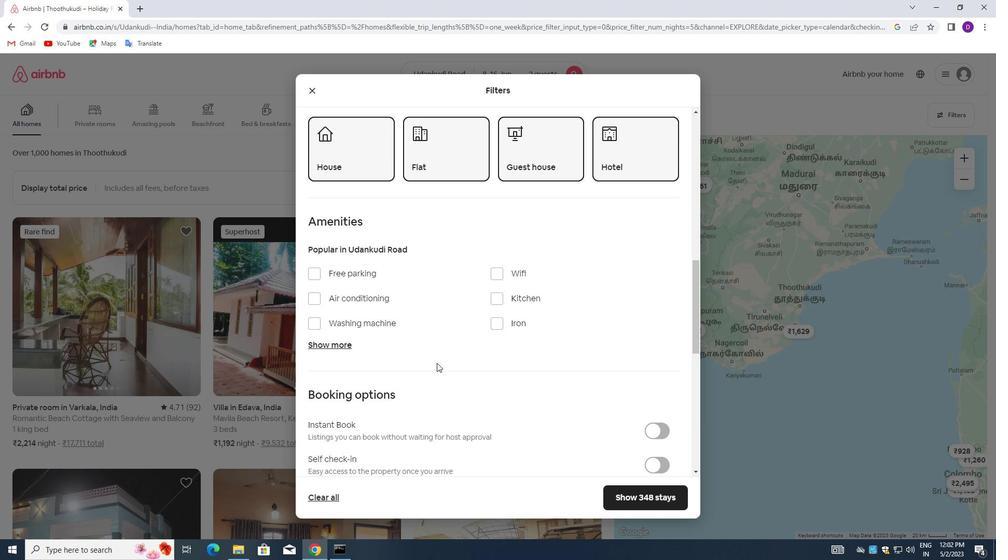 
Action: Mouse moved to (536, 360)
Screenshot: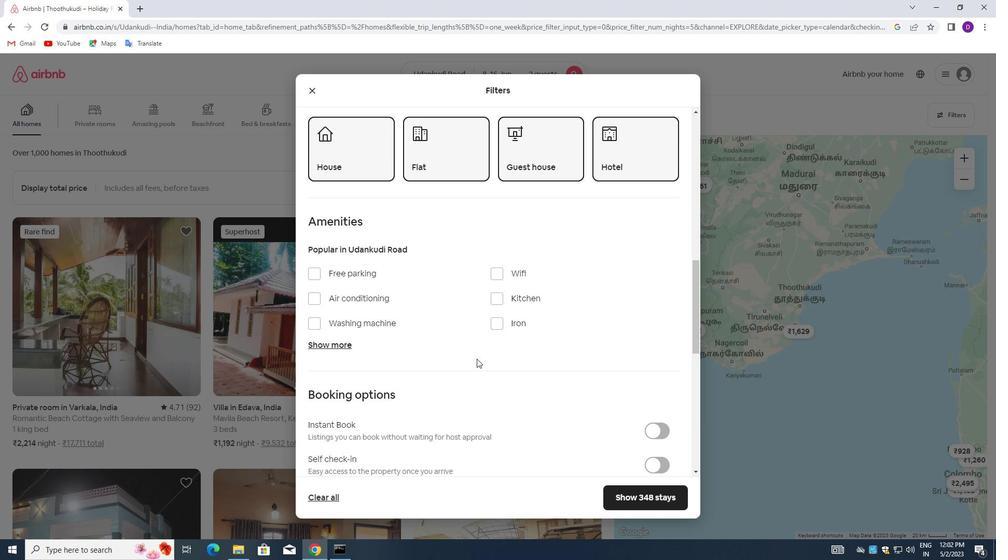 
Action: Mouse scrolled (536, 360) with delta (0, 0)
Screenshot: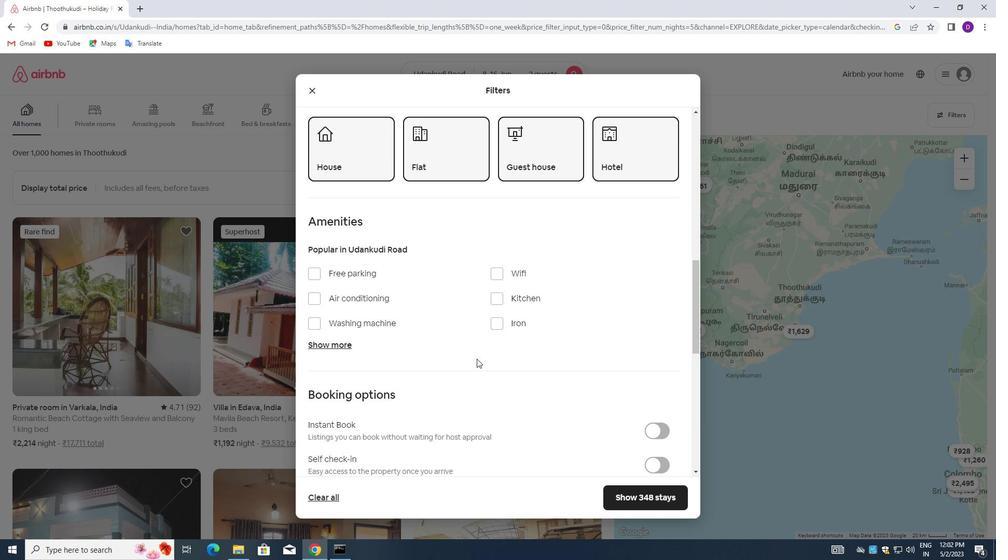 
Action: Mouse moved to (653, 360)
Screenshot: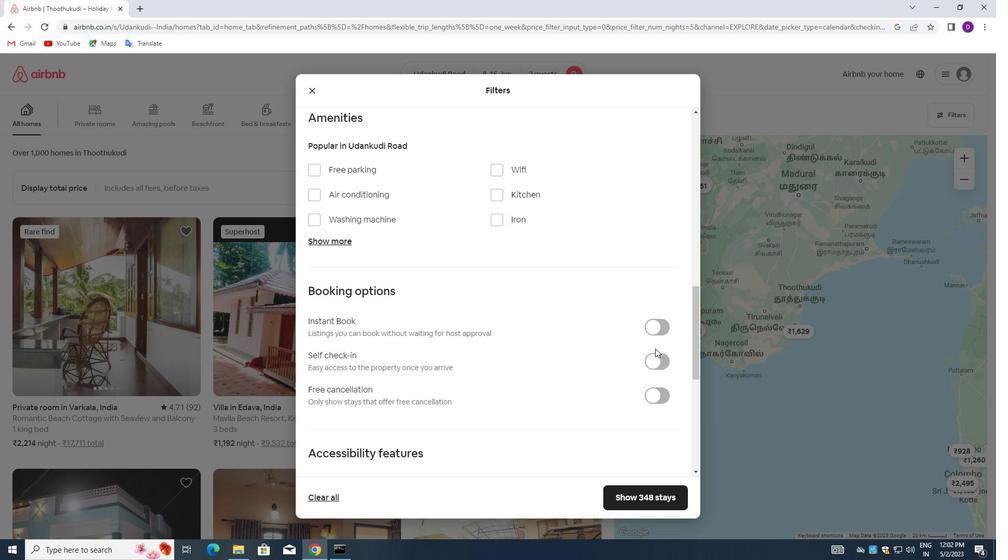 
Action: Mouse pressed left at (653, 360)
Screenshot: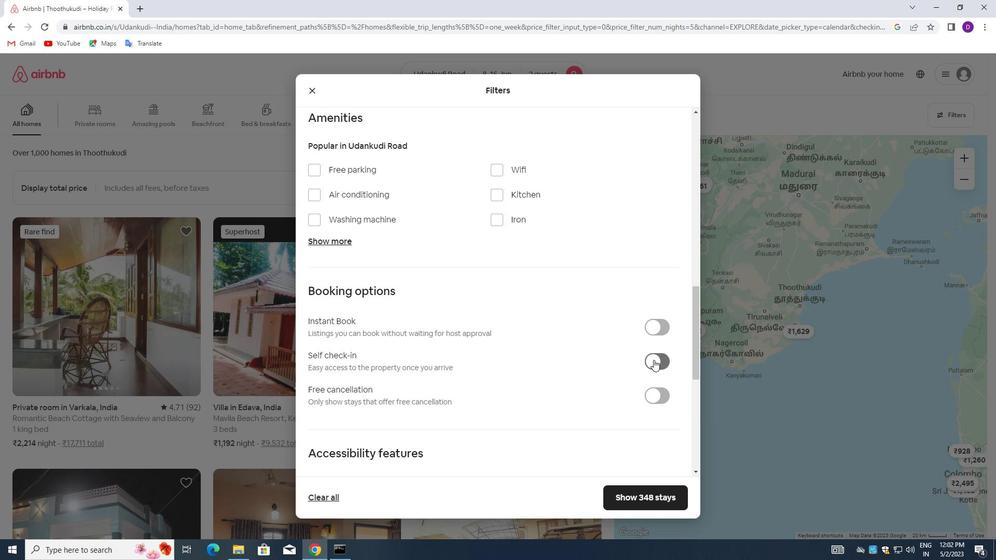 
Action: Mouse moved to (473, 370)
Screenshot: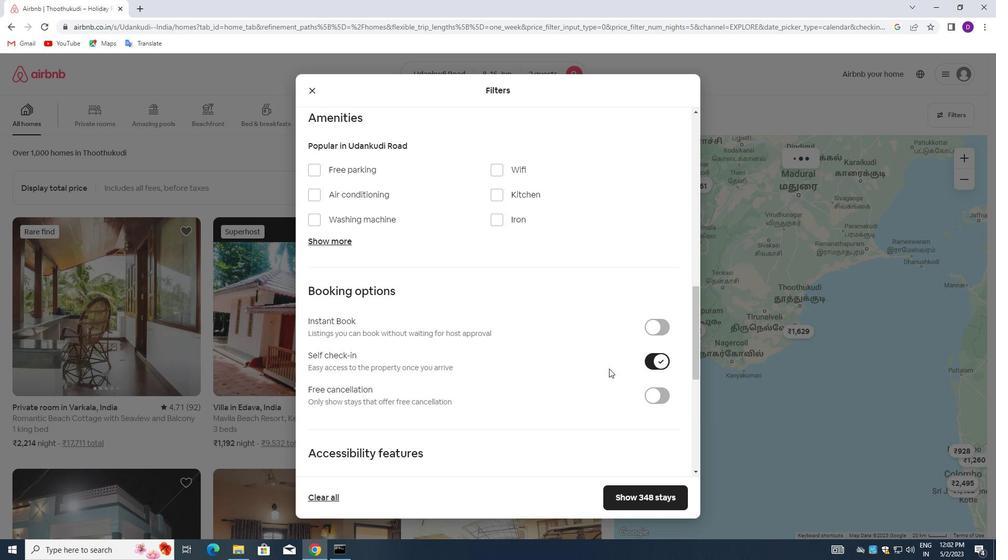 
Action: Mouse scrolled (473, 370) with delta (0, 0)
Screenshot: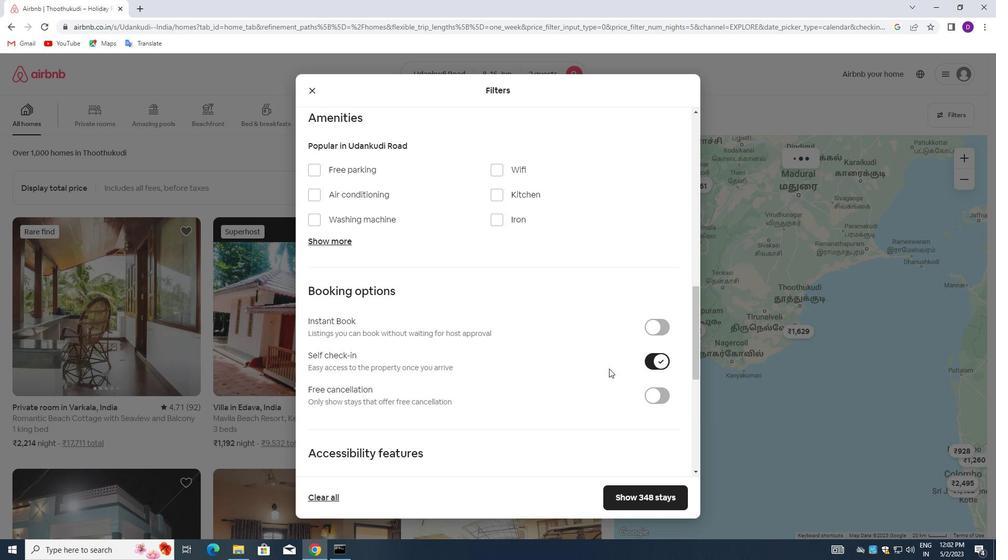 
Action: Mouse moved to (472, 370)
Screenshot: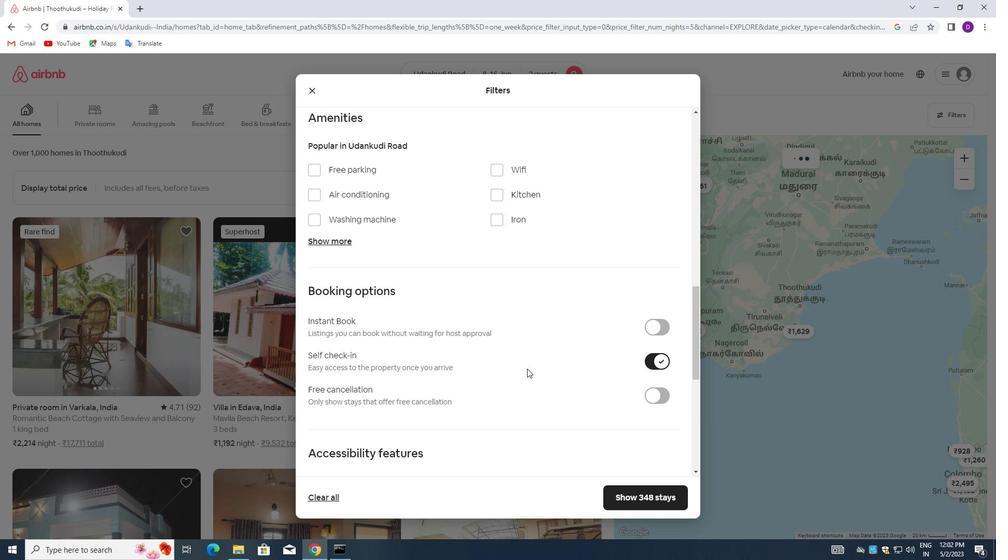 
Action: Mouse scrolled (472, 370) with delta (0, 0)
Screenshot: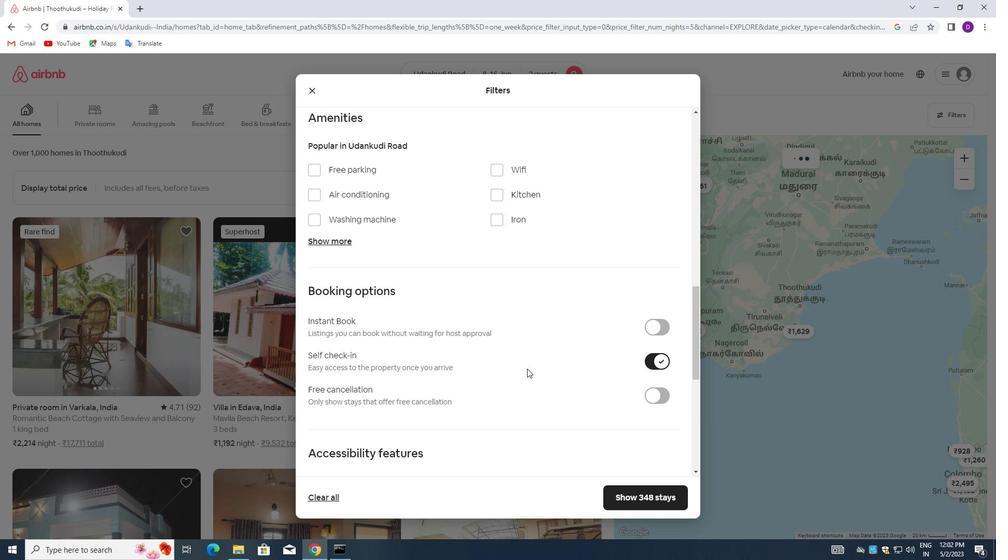 
Action: Mouse moved to (471, 370)
Screenshot: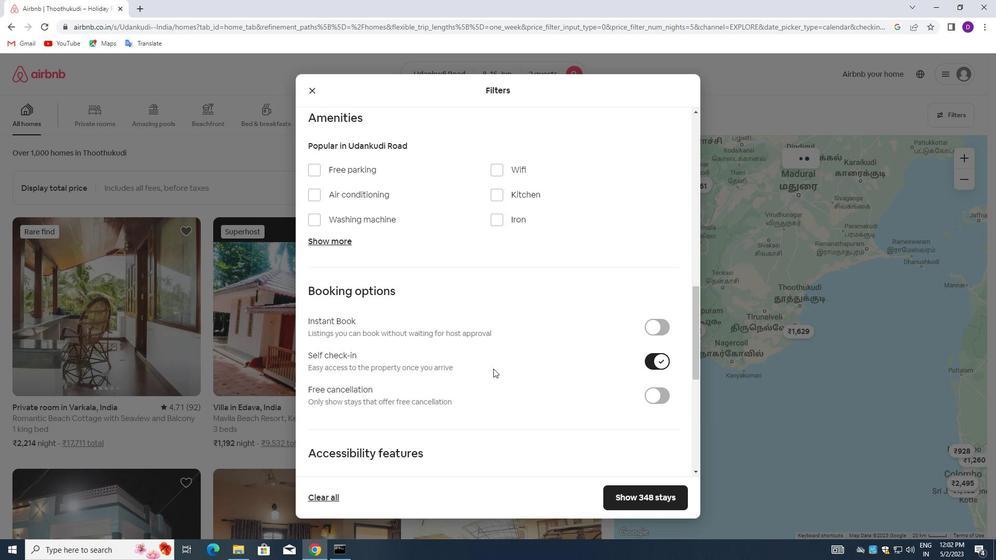 
Action: Mouse scrolled (471, 370) with delta (0, 0)
Screenshot: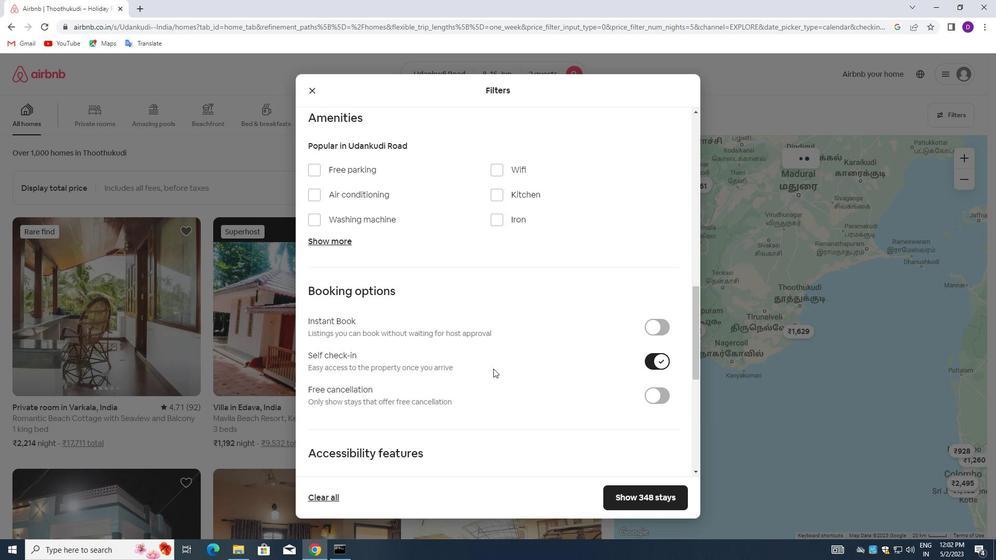 
Action: Mouse moved to (470, 370)
Screenshot: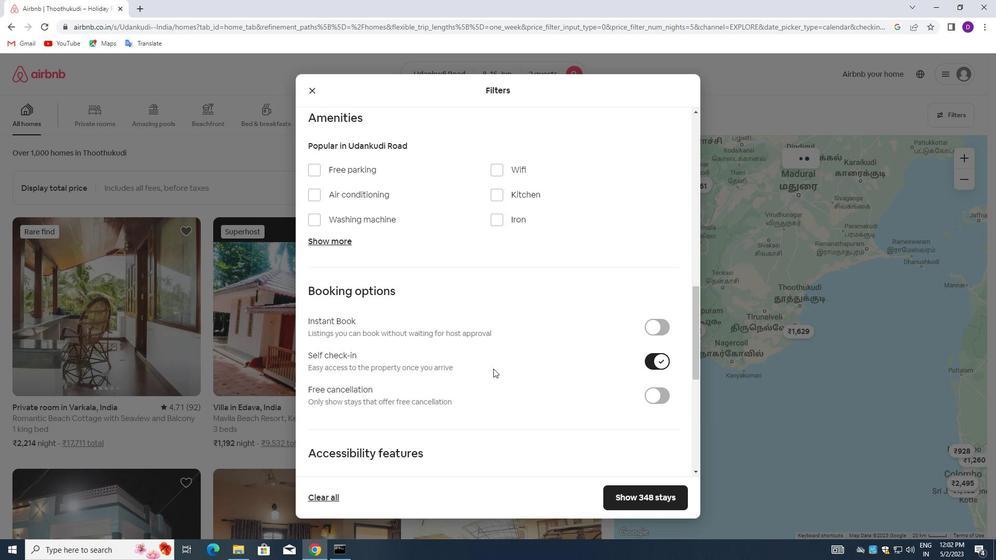 
Action: Mouse scrolled (470, 370) with delta (0, 0)
Screenshot: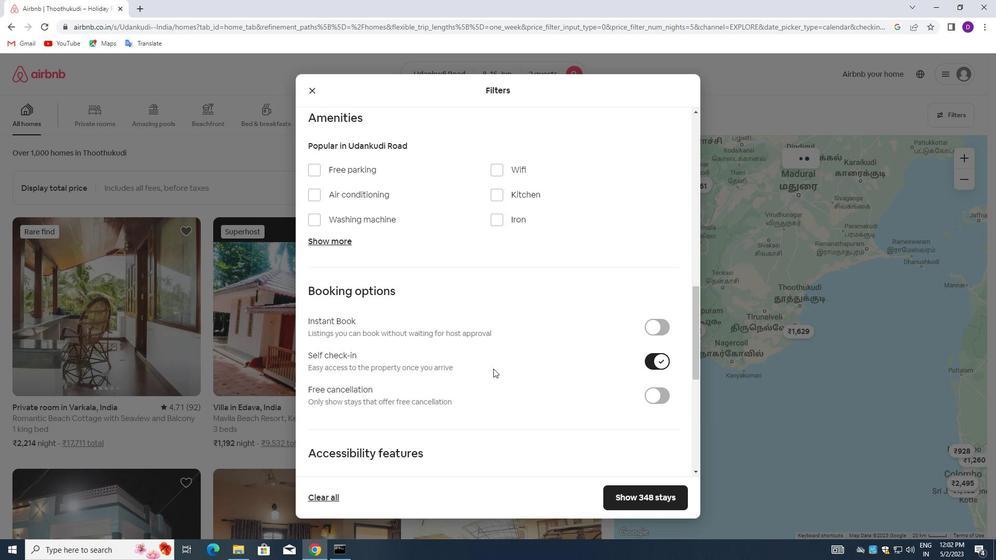 
Action: Mouse moved to (468, 370)
Screenshot: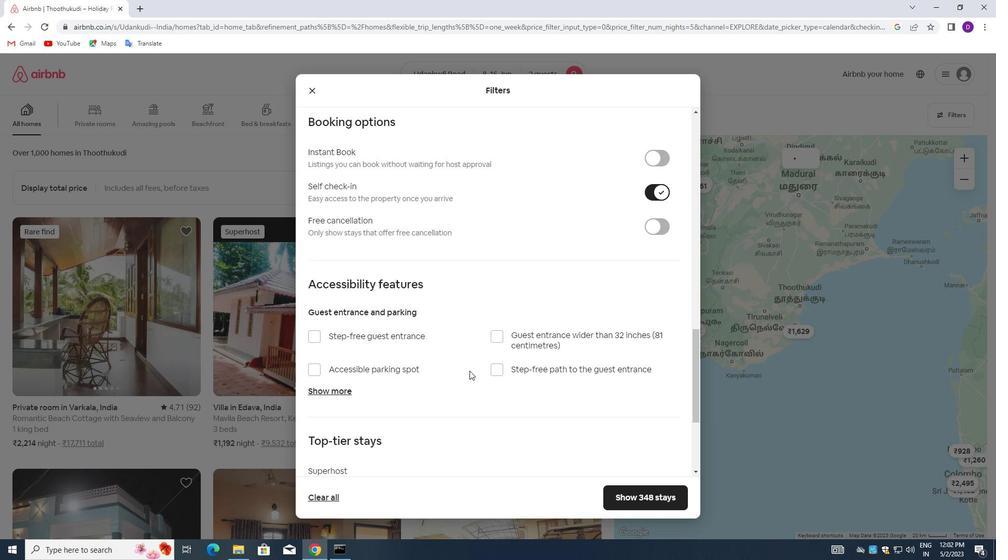 
Action: Mouse scrolled (468, 370) with delta (0, 0)
Screenshot: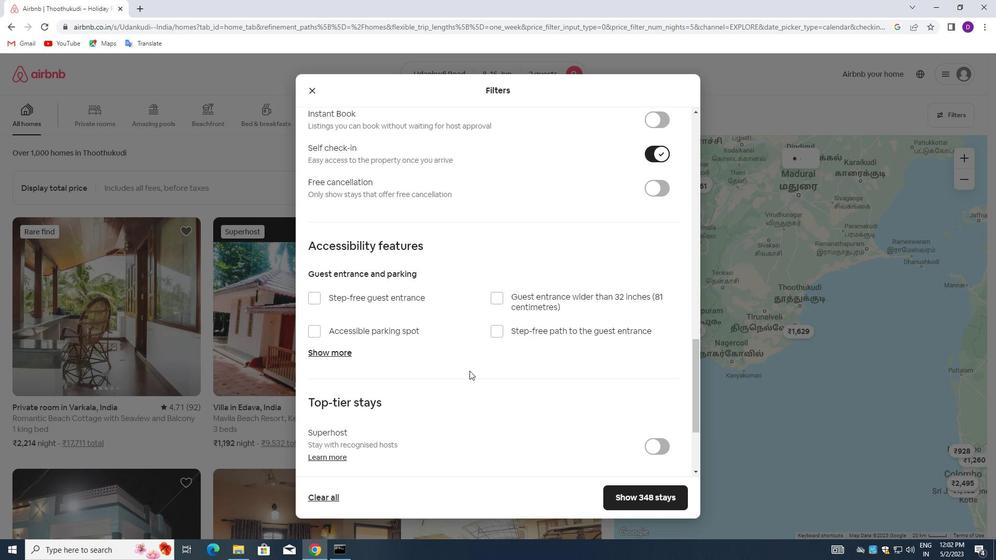 
Action: Mouse scrolled (468, 370) with delta (0, 0)
Screenshot: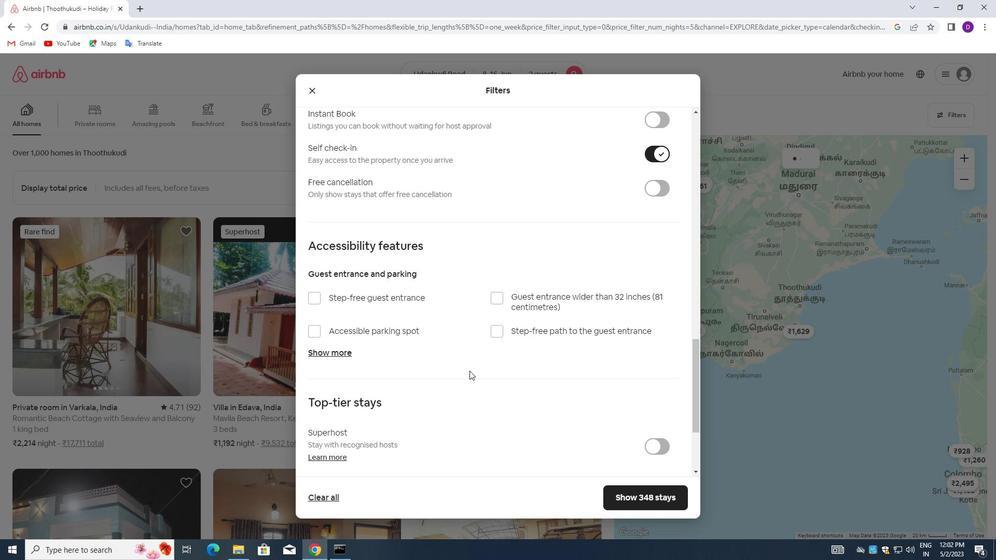 
Action: Mouse scrolled (468, 370) with delta (0, 0)
Screenshot: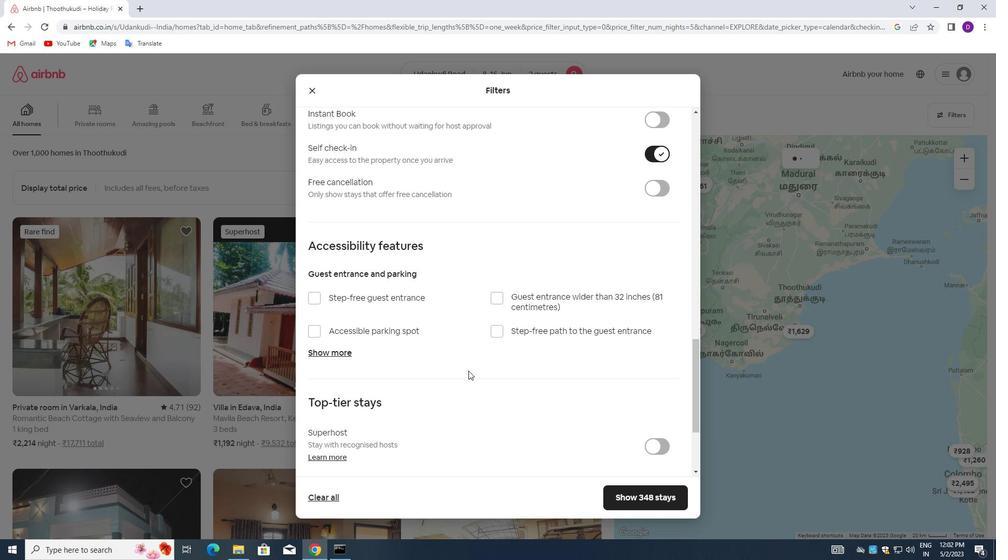 
Action: Mouse scrolled (468, 370) with delta (0, 0)
Screenshot: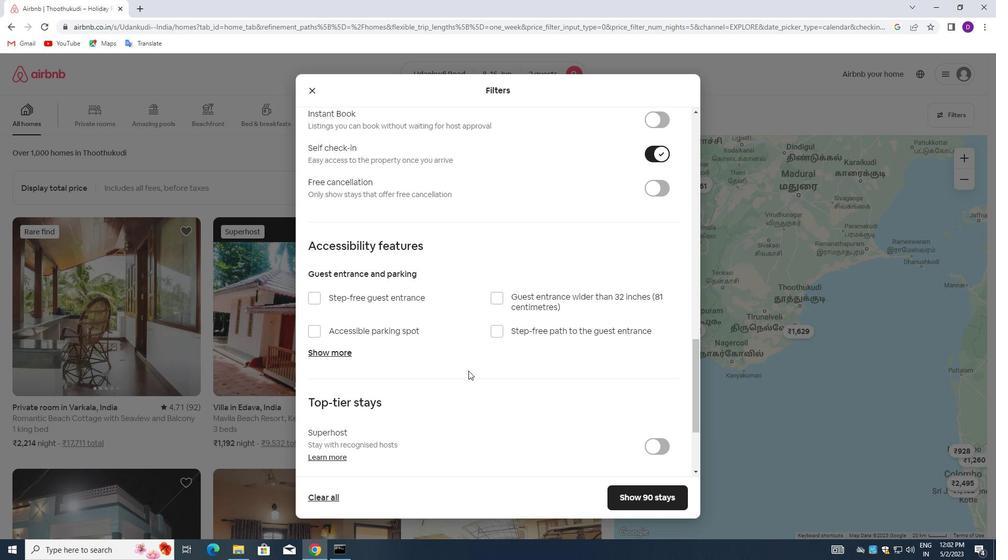 
Action: Mouse scrolled (468, 370) with delta (0, 0)
Screenshot: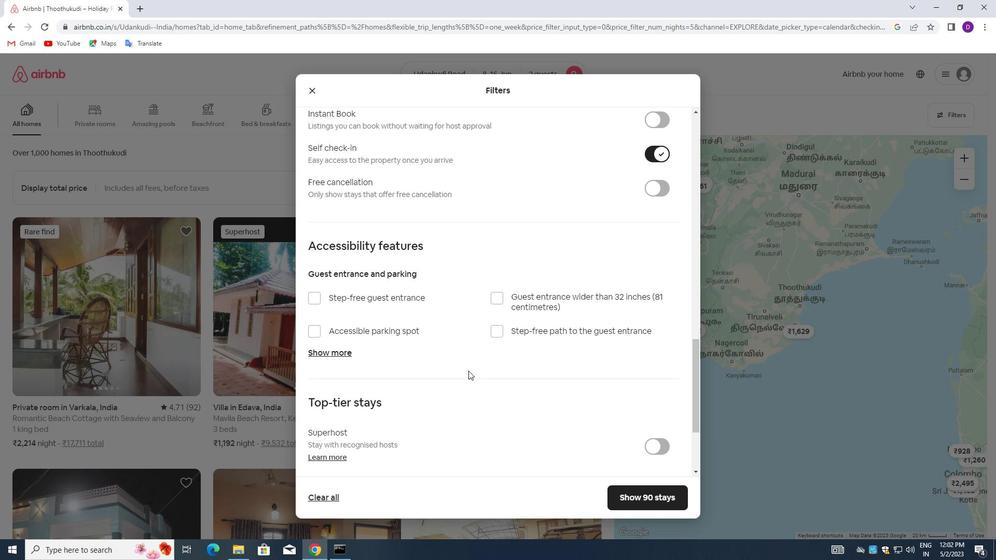 
Action: Mouse scrolled (468, 370) with delta (0, 0)
Screenshot: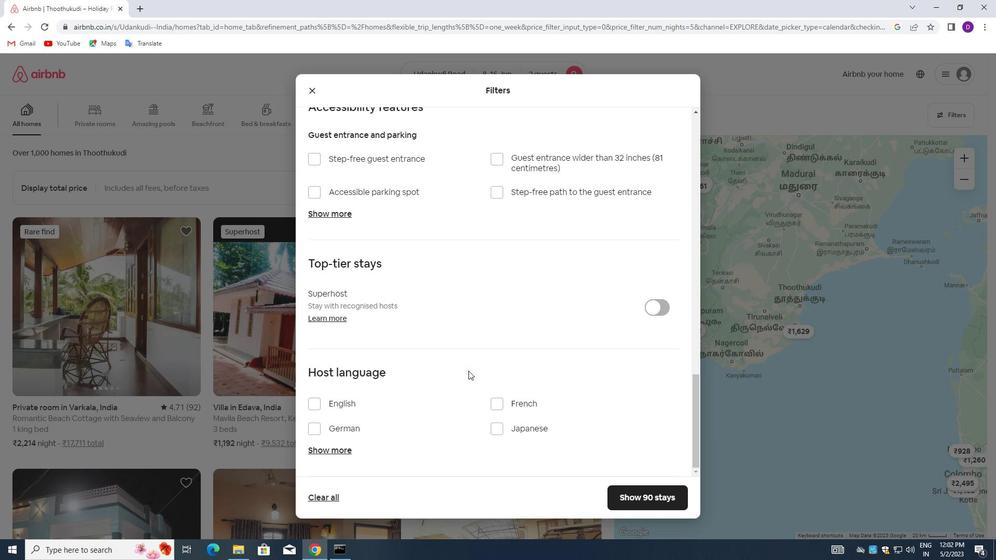 
Action: Mouse moved to (467, 370)
Screenshot: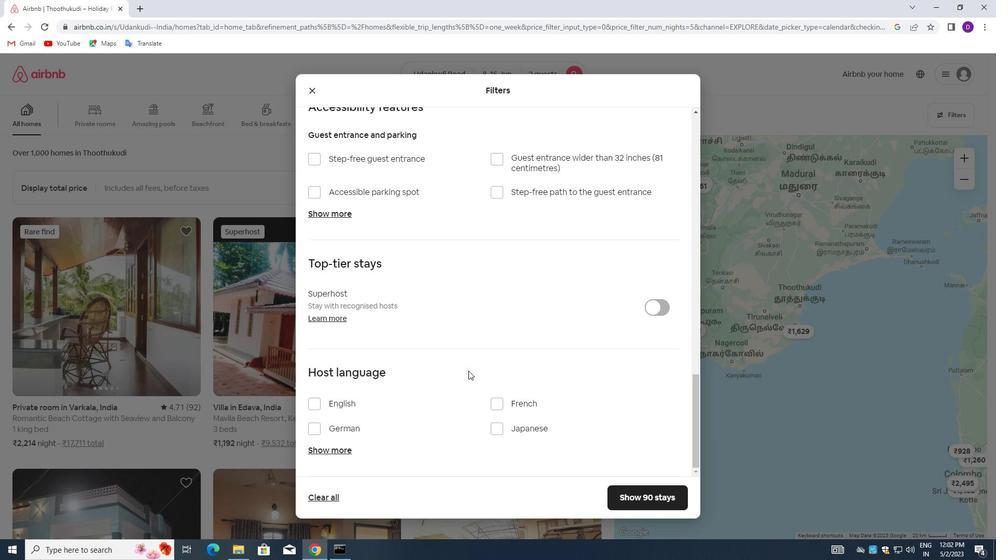 
Action: Mouse scrolled (467, 370) with delta (0, 0)
Screenshot: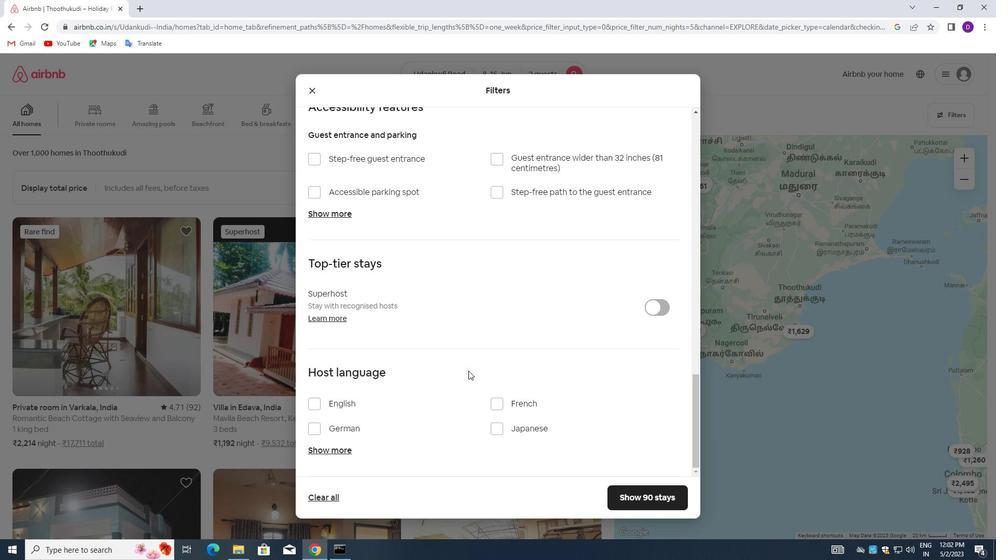 
Action: Mouse scrolled (467, 370) with delta (0, 0)
Screenshot: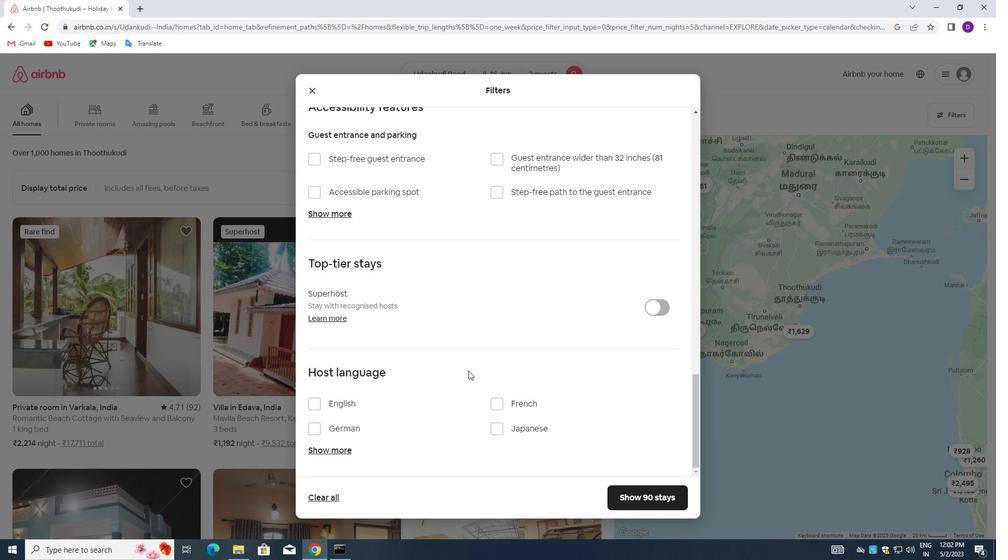 
Action: Mouse moved to (467, 371)
Screenshot: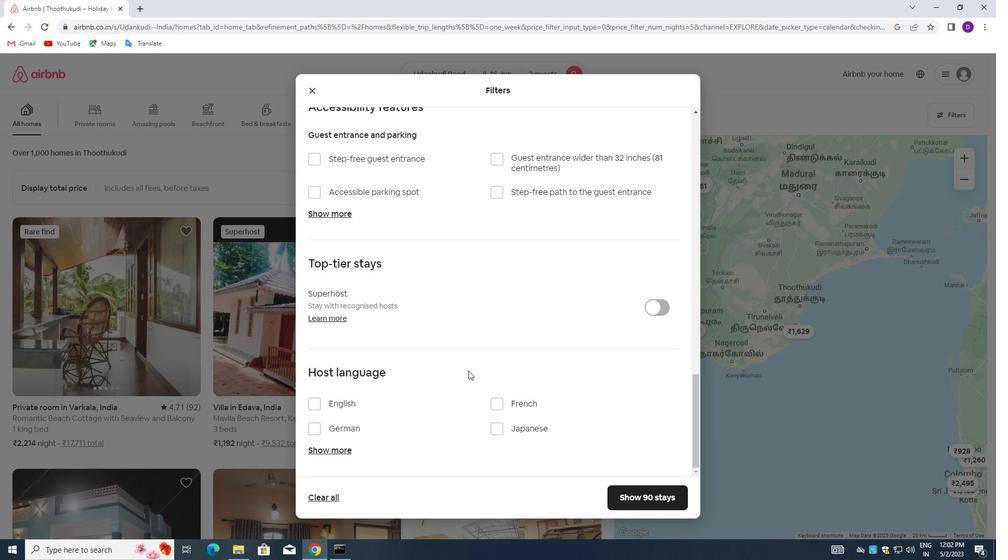 
Action: Mouse scrolled (467, 370) with delta (0, 0)
Screenshot: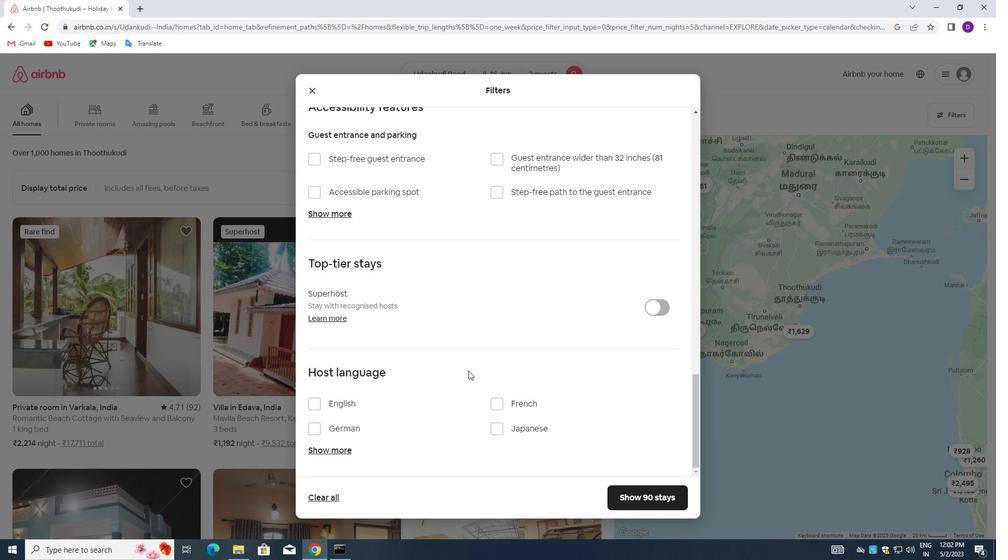 
Action: Mouse moved to (317, 401)
Screenshot: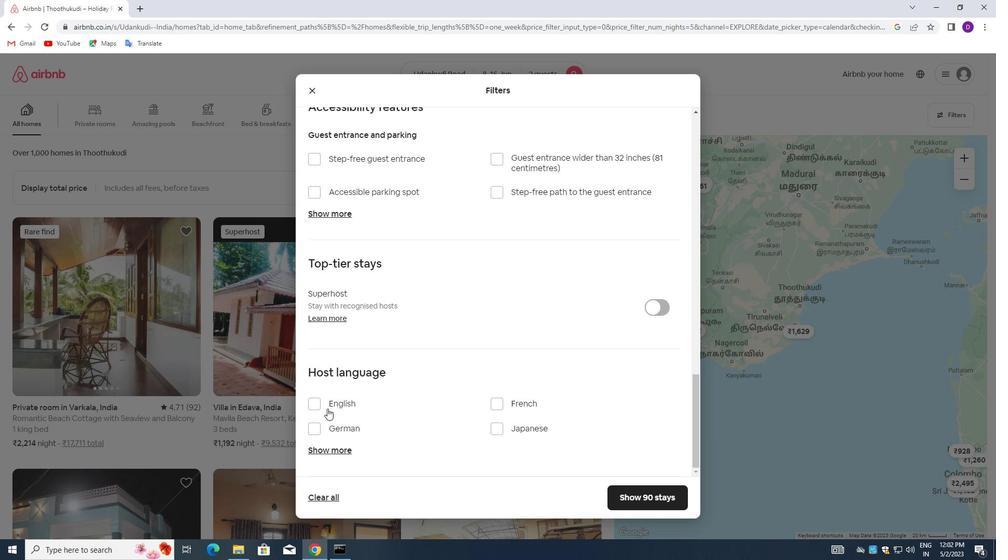 
Action: Mouse pressed left at (317, 401)
Screenshot: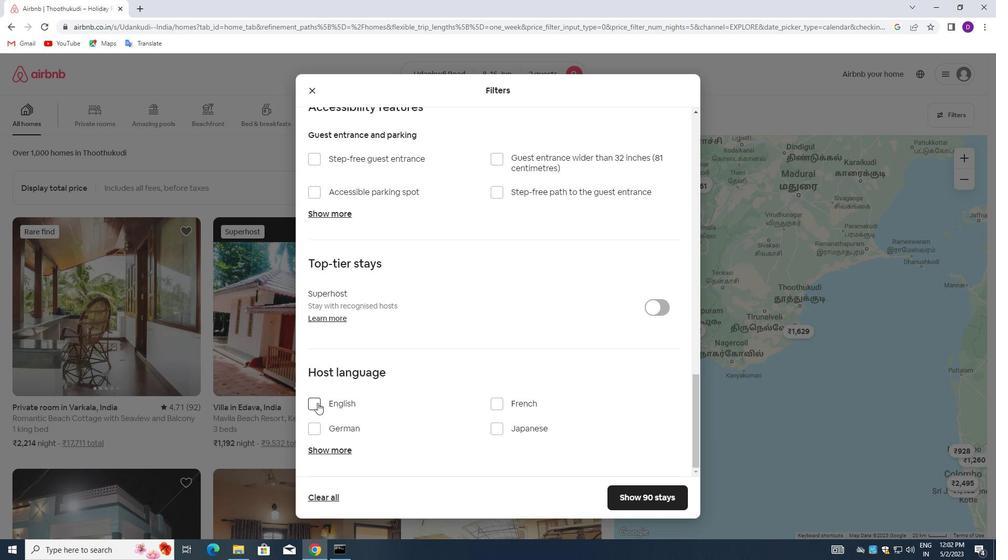 
Action: Mouse moved to (639, 494)
Screenshot: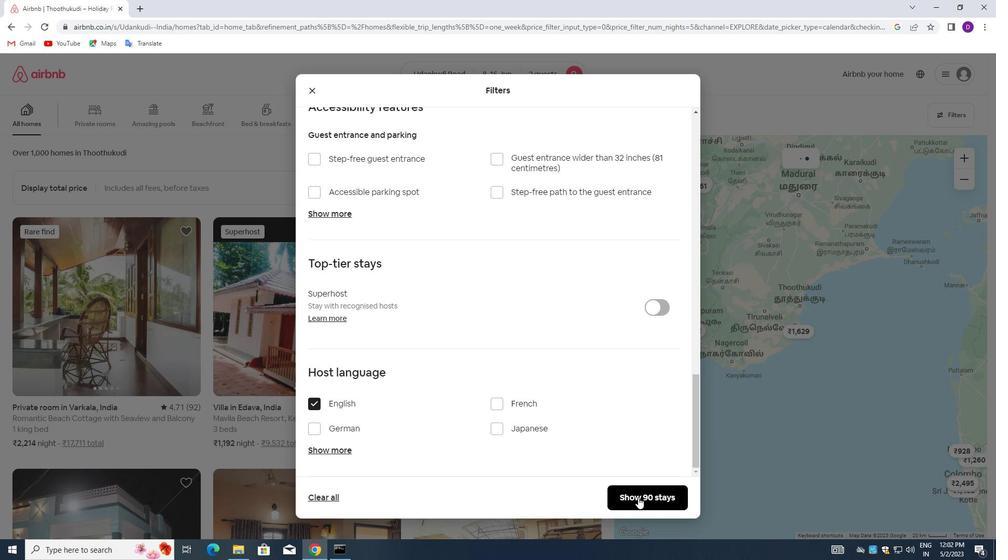 
Action: Mouse pressed left at (639, 494)
Screenshot: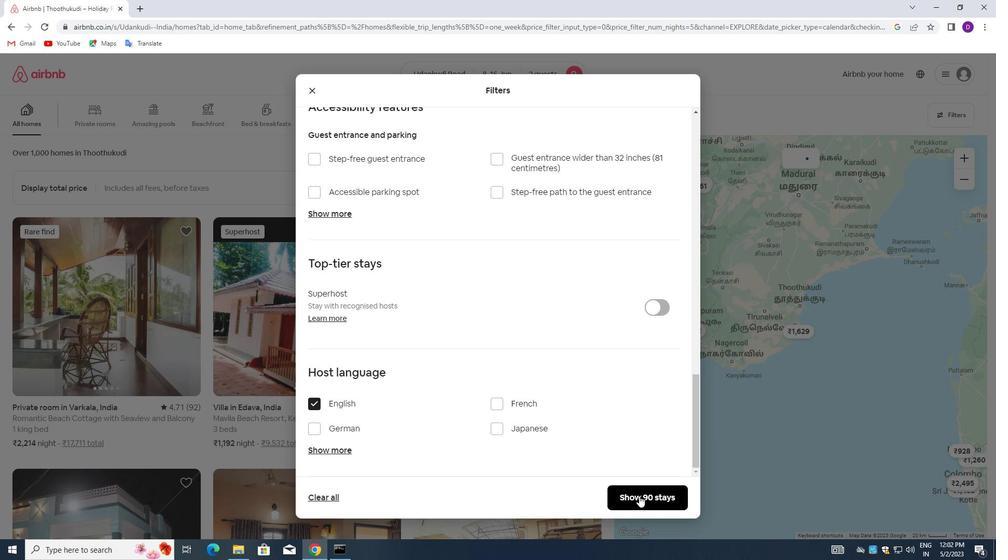 
Action: Mouse moved to (483, 453)
Screenshot: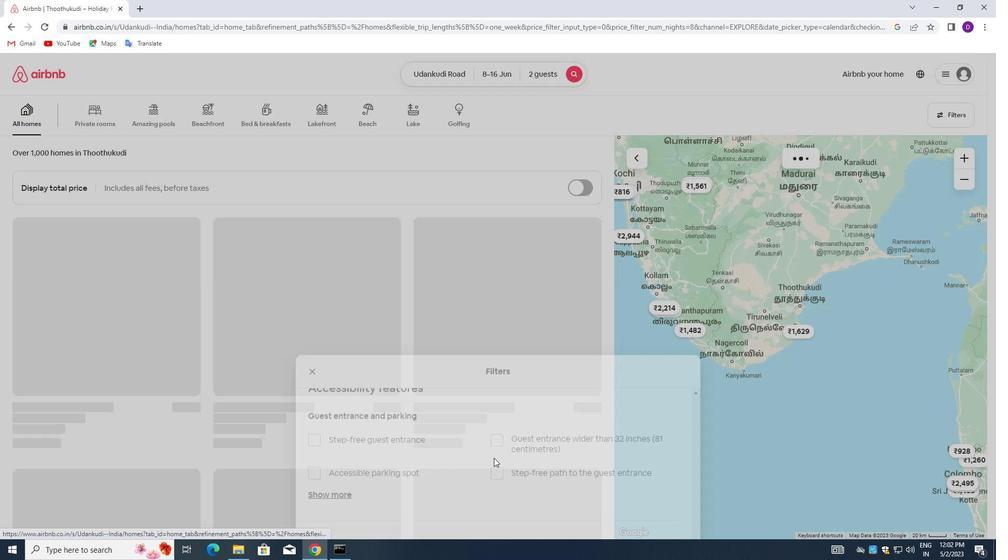 
